 Task: Open Card Film Review in Board Voice of Customer Surveys to Workspace Fleet Management and add a team member Softage.4@softage.net, a label Green, a checklist Film Production, an attachment from your computer, a color Green and finally, add a card description 'Conduct user testing for new website design' and a comment 'Given the potential risks involved with this task, let us make sure we have a solid plan in place to mitigate them.'. Add a start date 'Jan 08, 1900' with a due date 'Jan 15, 1900'
Action: Mouse moved to (514, 152)
Screenshot: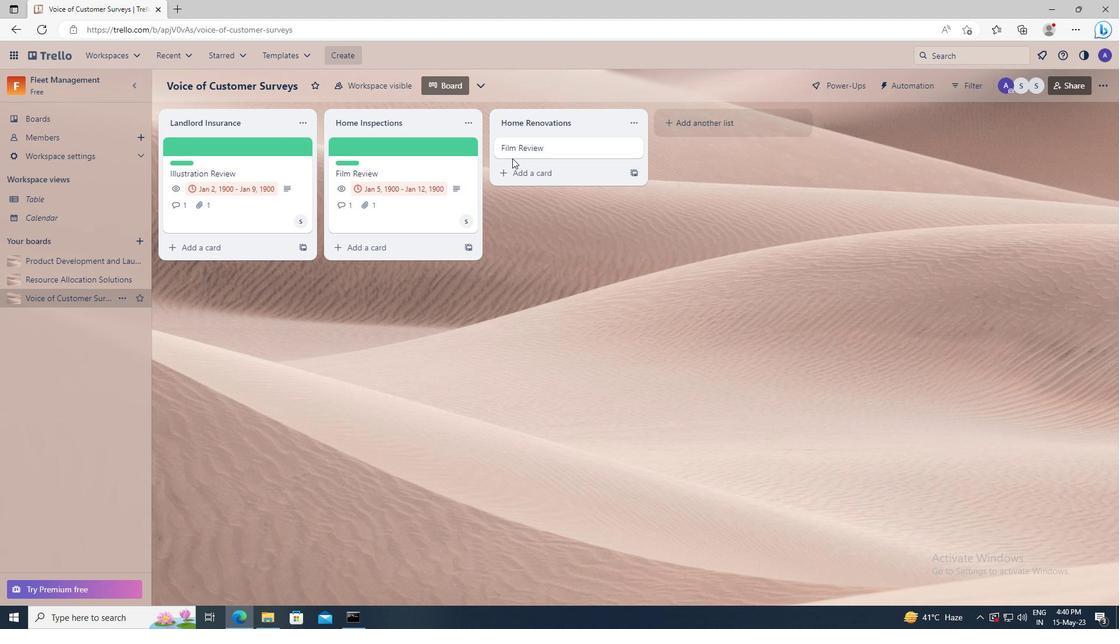 
Action: Mouse pressed left at (514, 152)
Screenshot: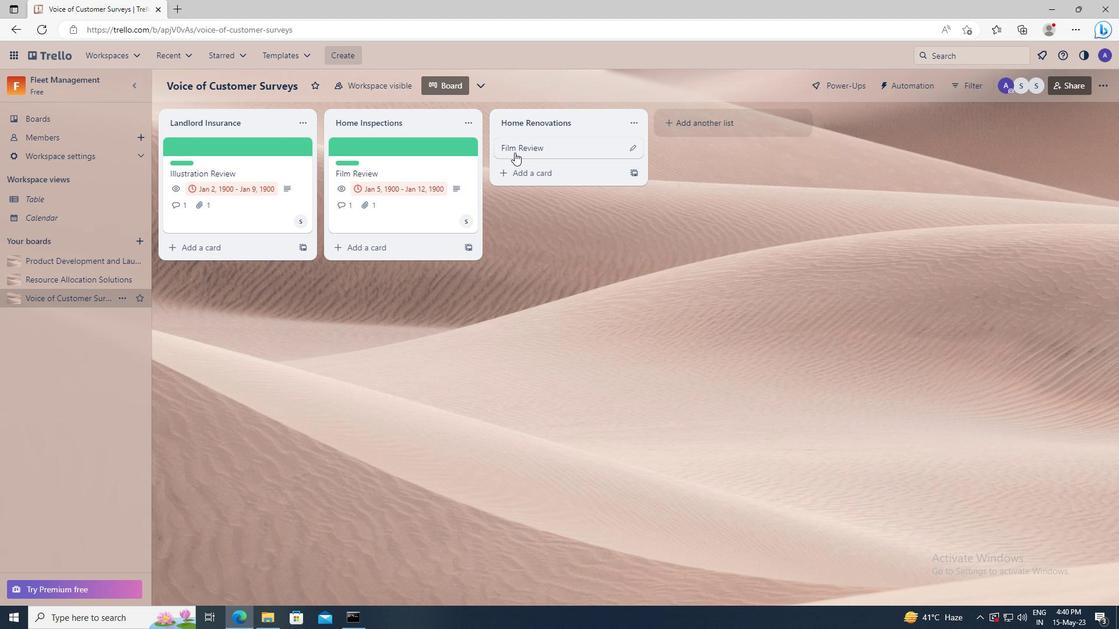 
Action: Mouse moved to (683, 184)
Screenshot: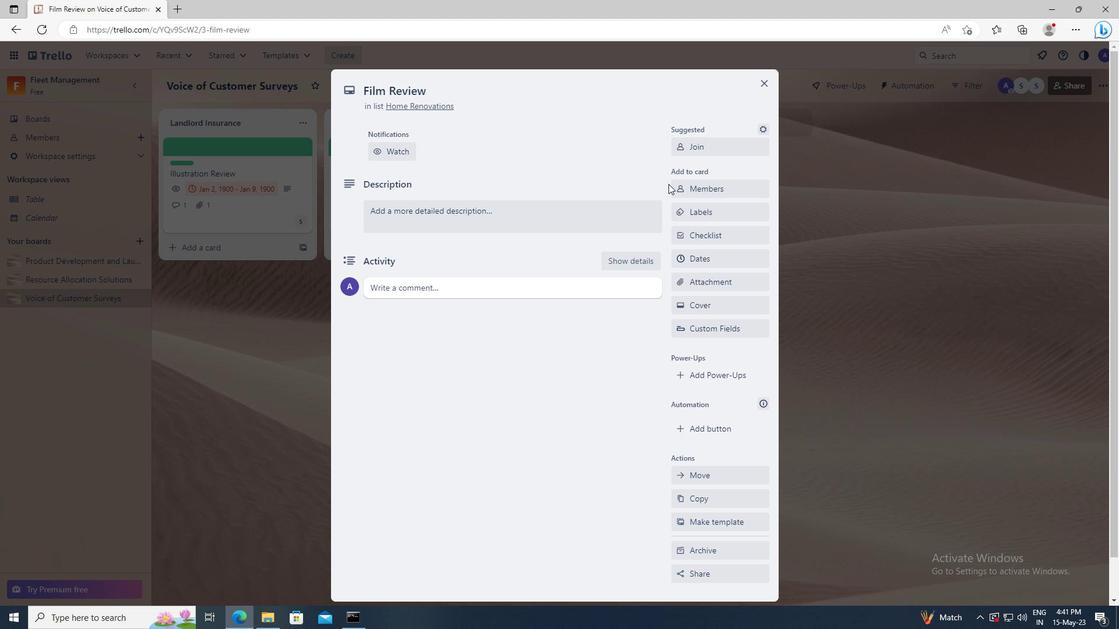 
Action: Mouse pressed left at (683, 184)
Screenshot: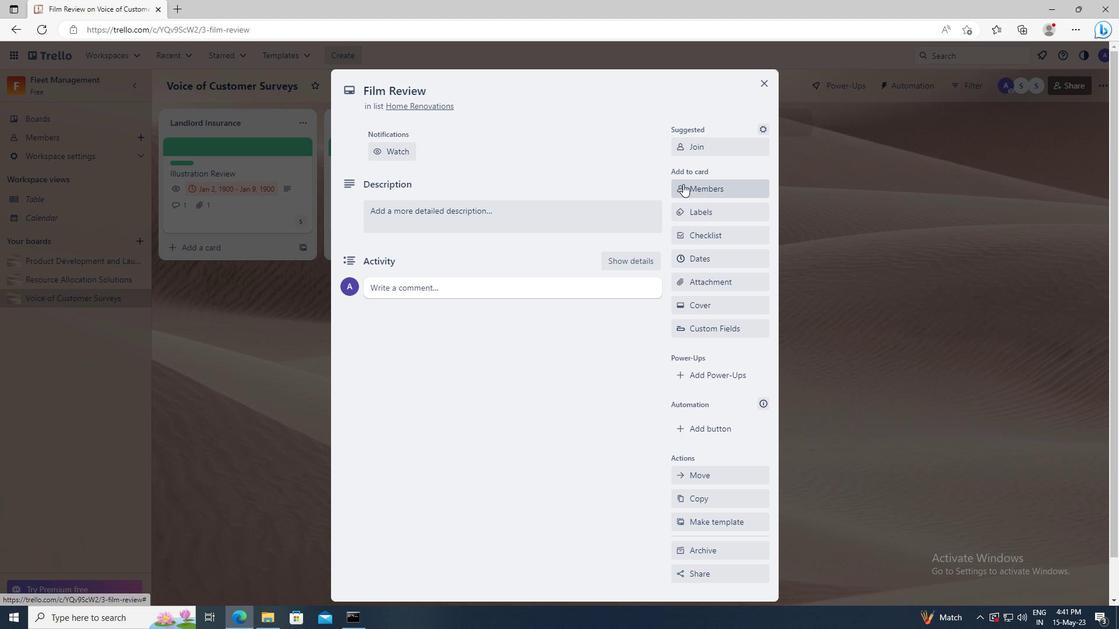 
Action: Mouse moved to (693, 242)
Screenshot: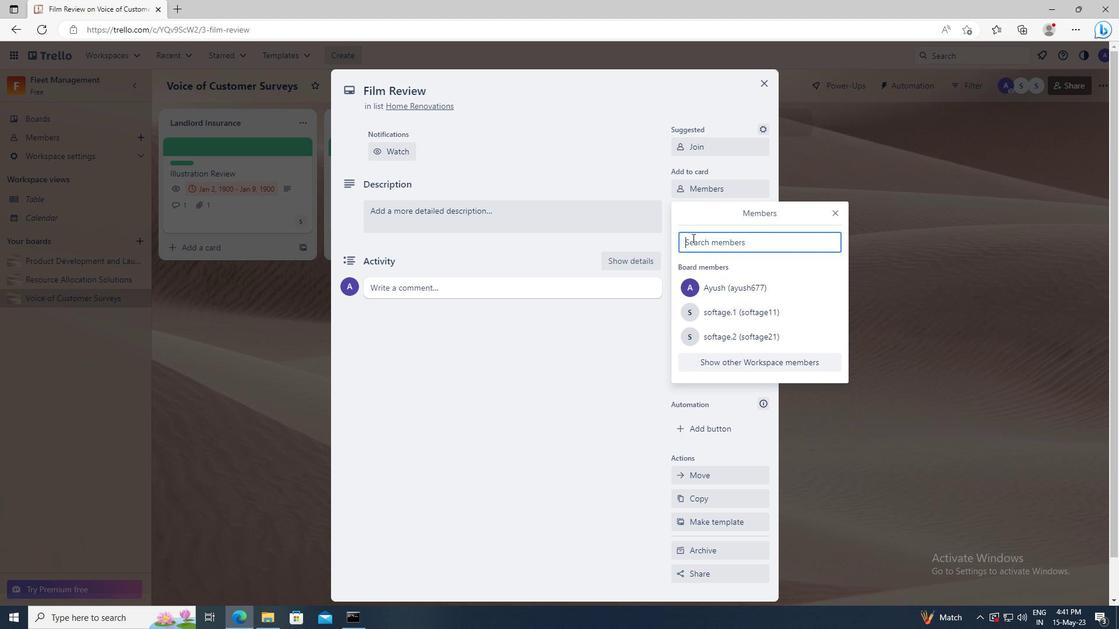 
Action: Mouse pressed left at (693, 242)
Screenshot: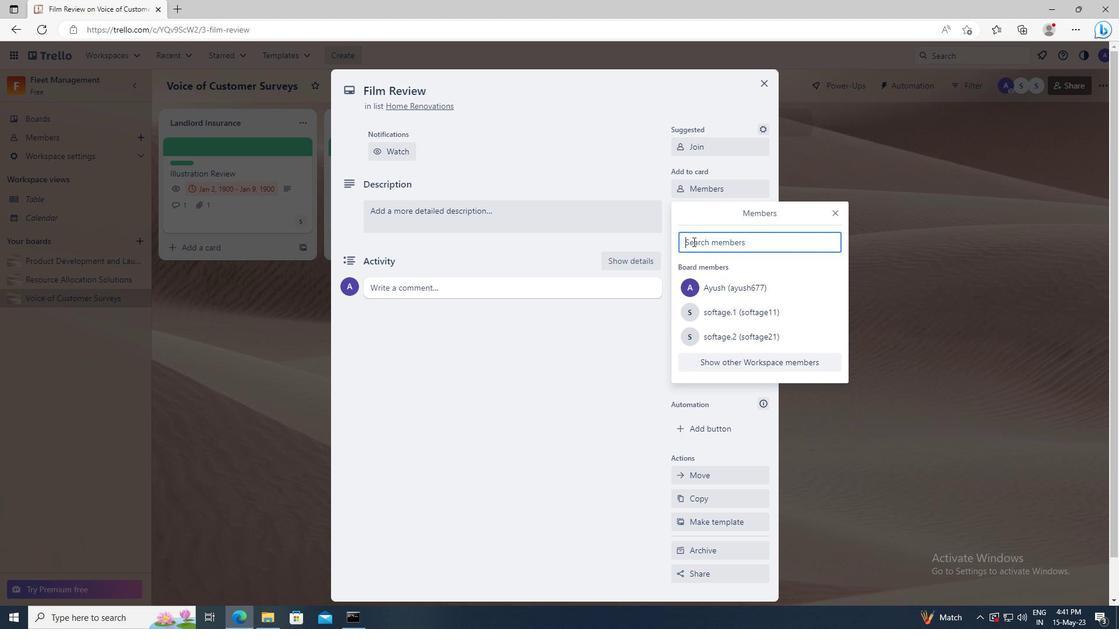 
Action: Key pressed <Key.shift>SOFTAGE.4
Screenshot: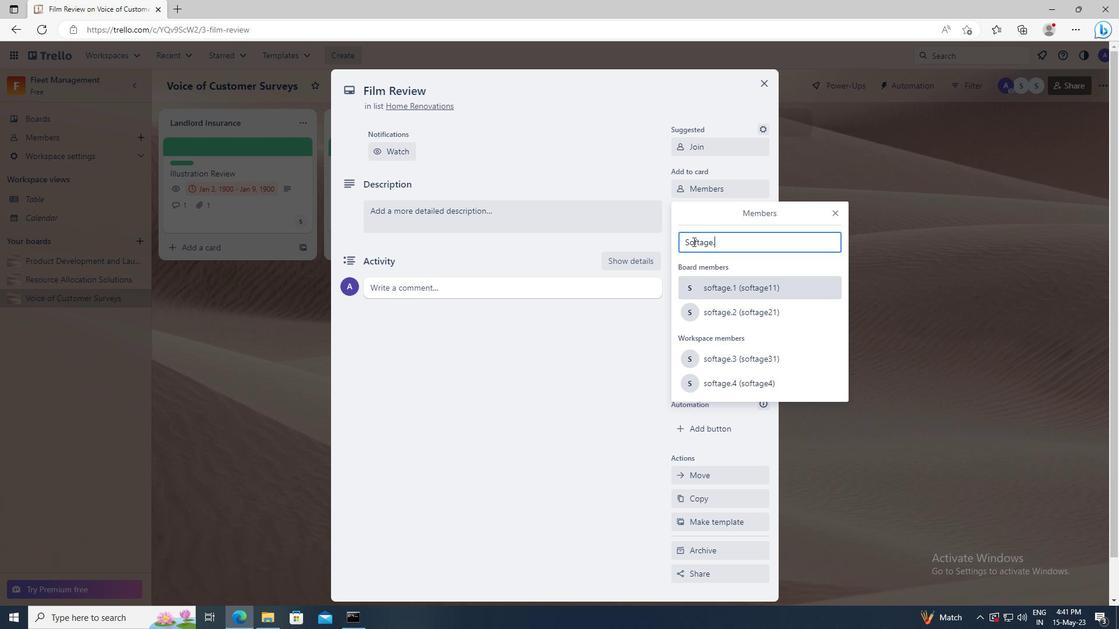 
Action: Mouse moved to (709, 350)
Screenshot: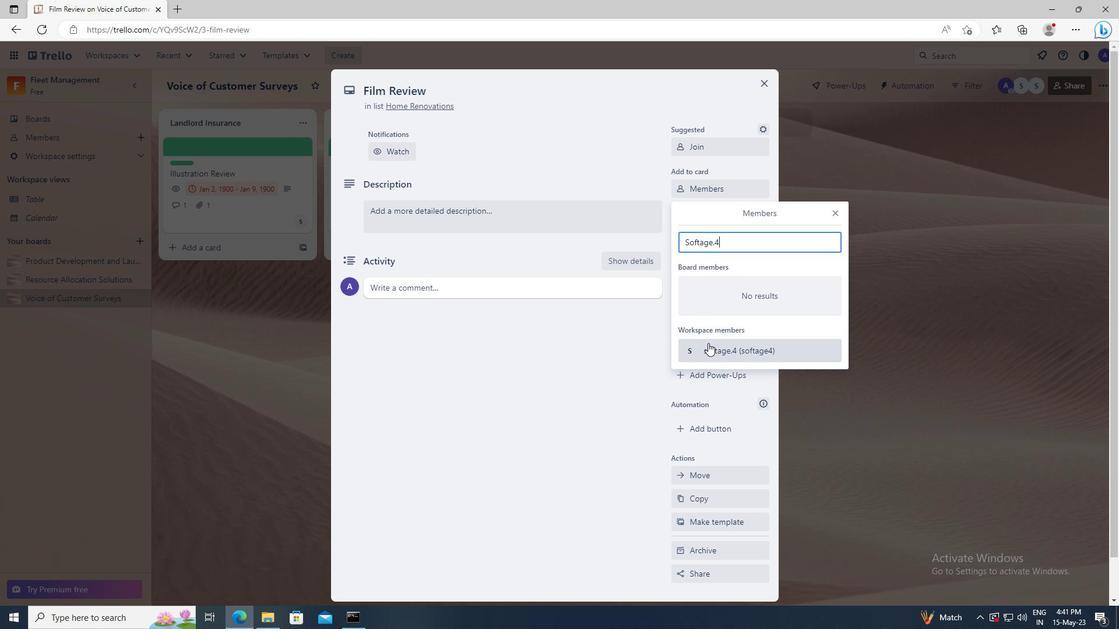 
Action: Mouse pressed left at (709, 350)
Screenshot: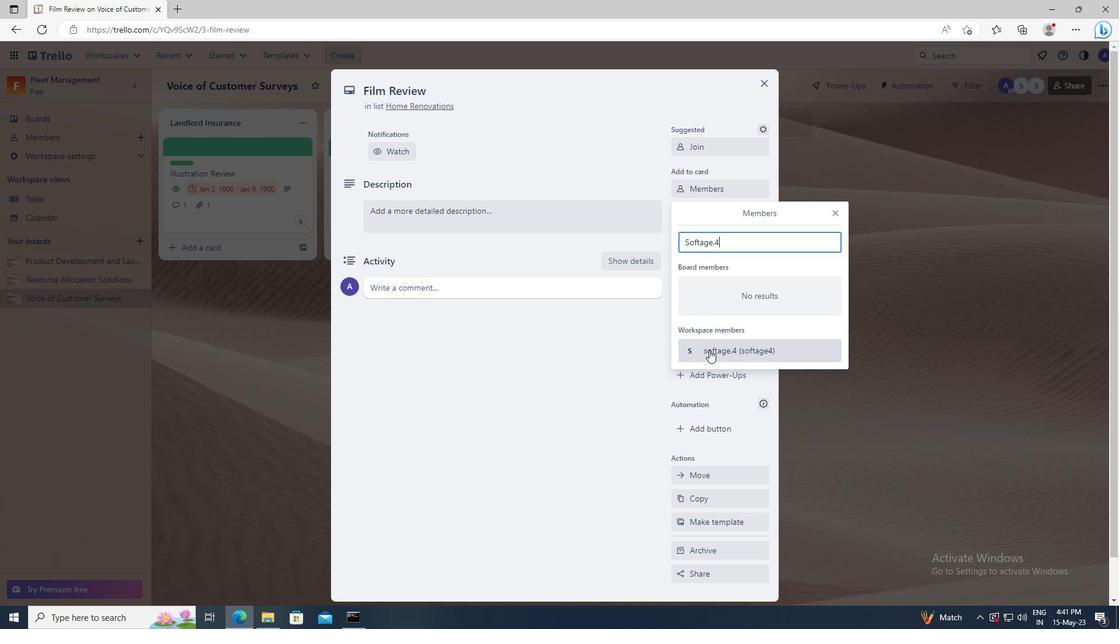 
Action: Mouse moved to (835, 212)
Screenshot: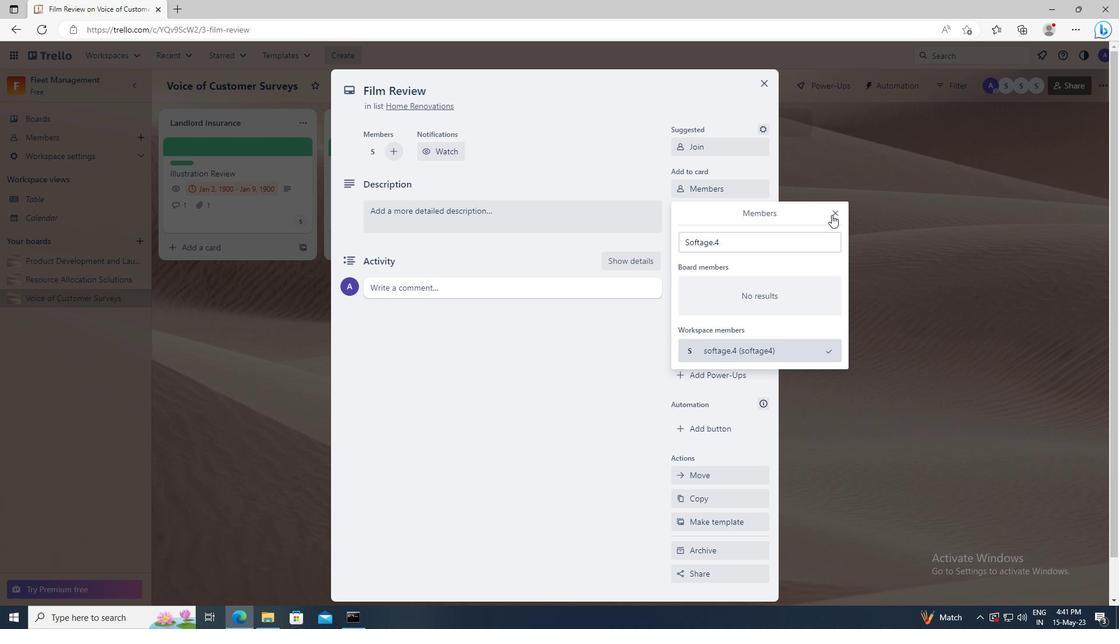 
Action: Mouse pressed left at (835, 212)
Screenshot: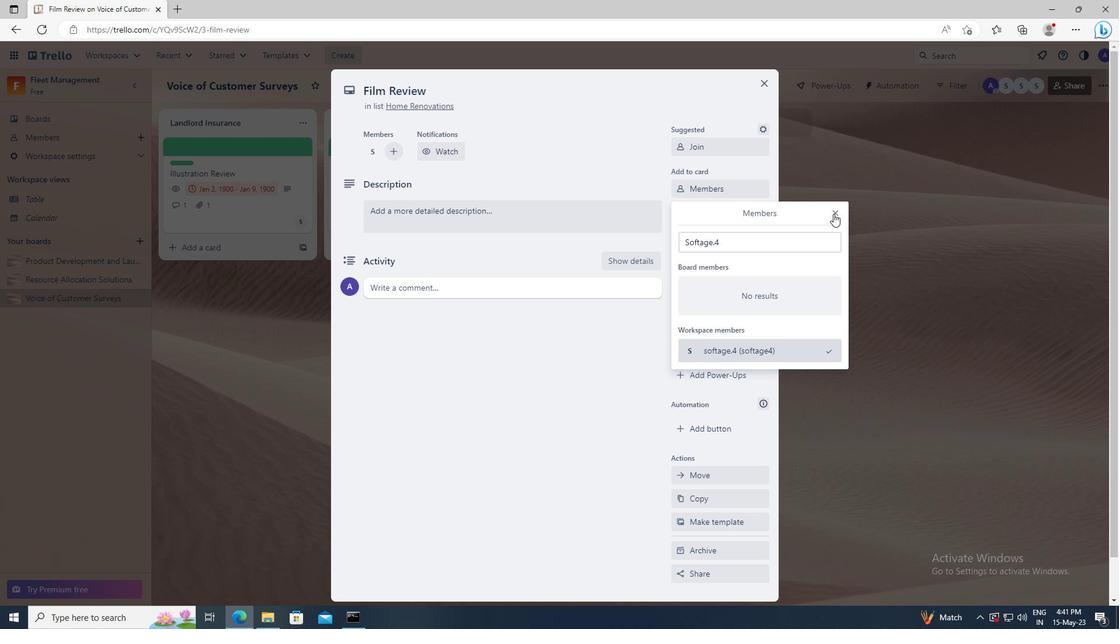 
Action: Mouse moved to (731, 215)
Screenshot: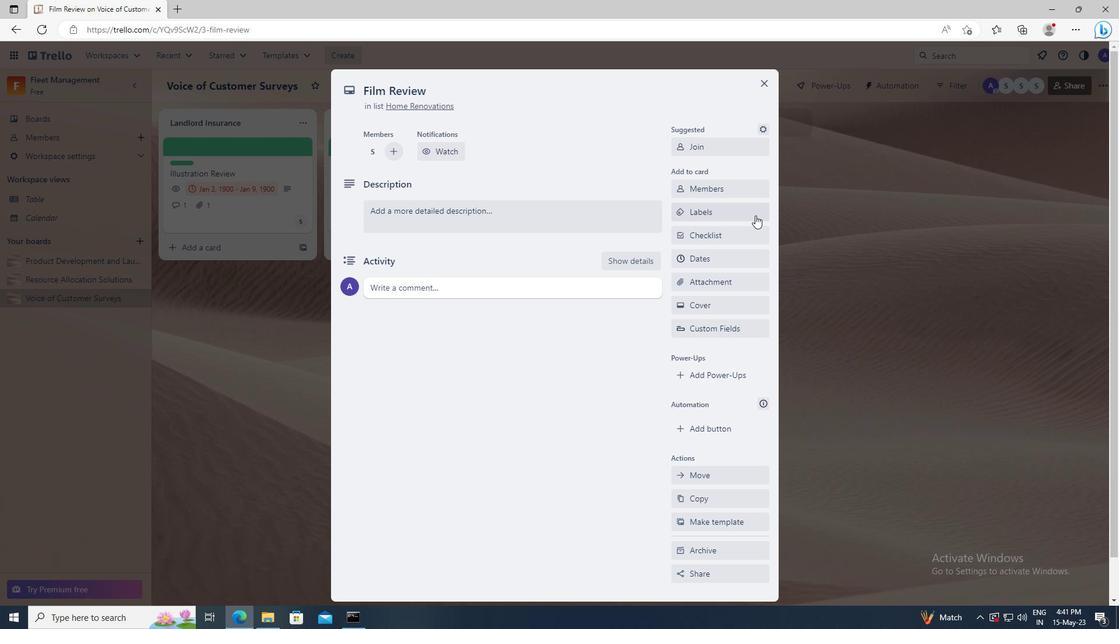 
Action: Mouse pressed left at (731, 215)
Screenshot: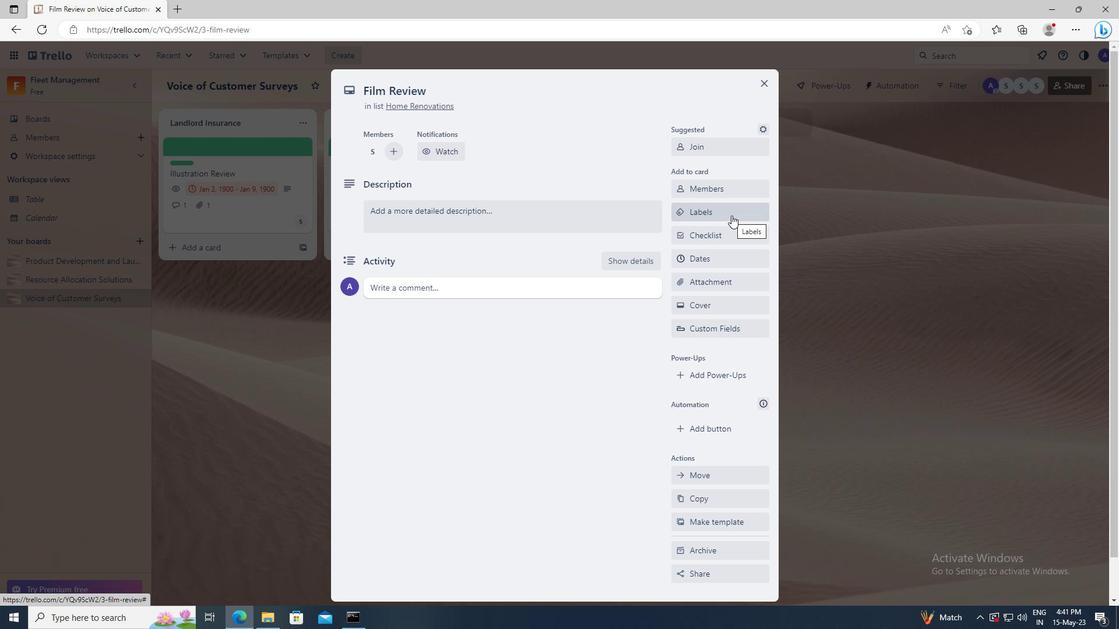 
Action: Mouse moved to (752, 438)
Screenshot: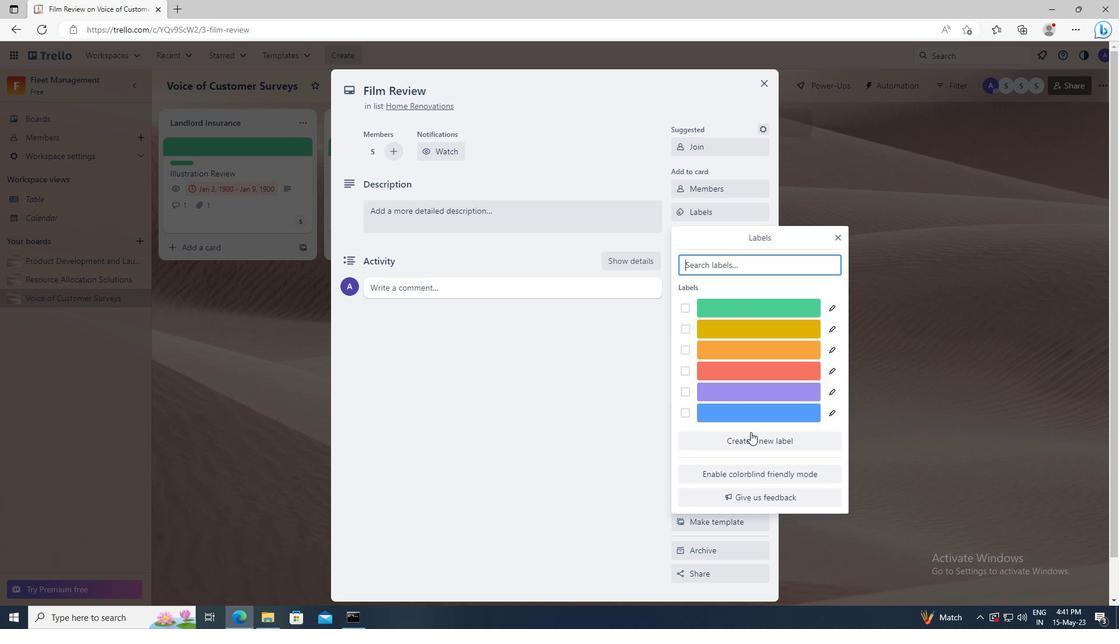 
Action: Mouse pressed left at (752, 438)
Screenshot: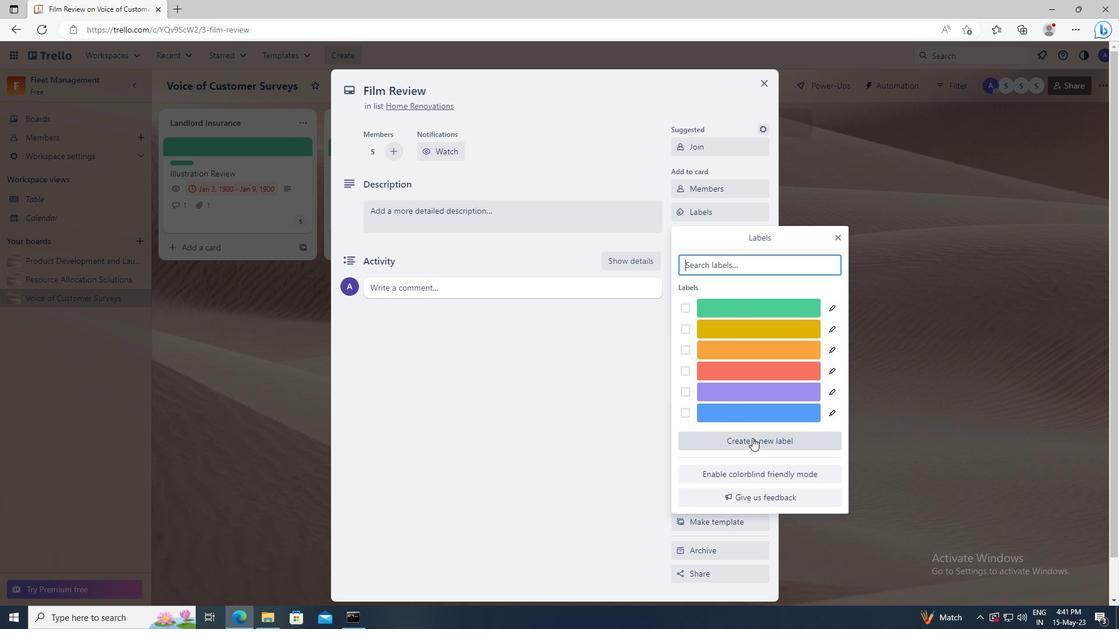 
Action: Mouse moved to (692, 410)
Screenshot: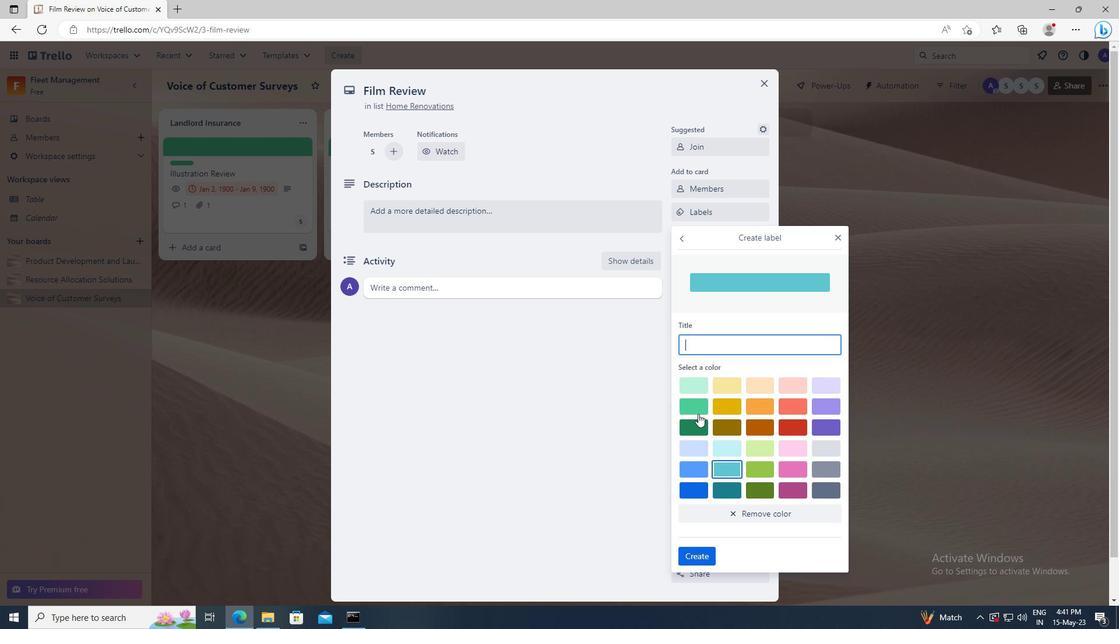 
Action: Mouse pressed left at (692, 410)
Screenshot: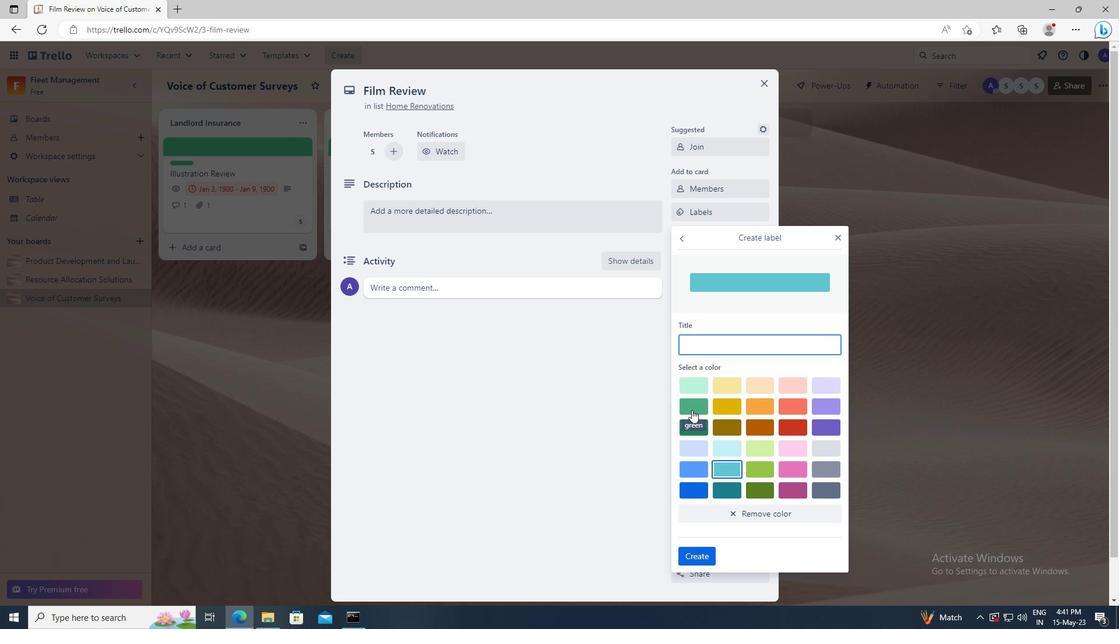 
Action: Mouse moved to (705, 555)
Screenshot: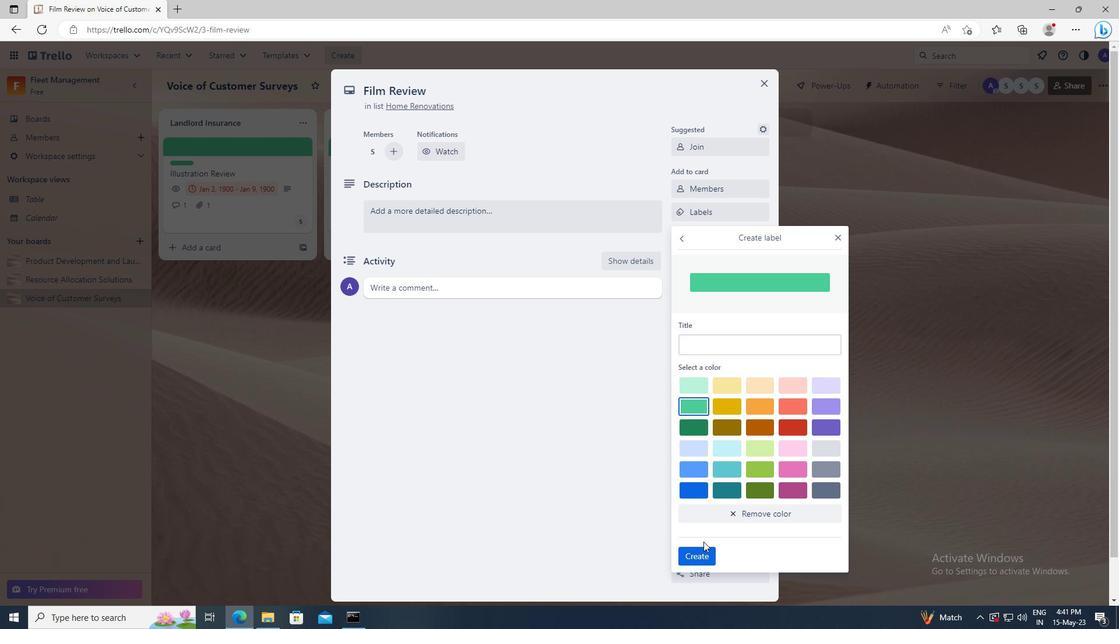 
Action: Mouse pressed left at (705, 555)
Screenshot: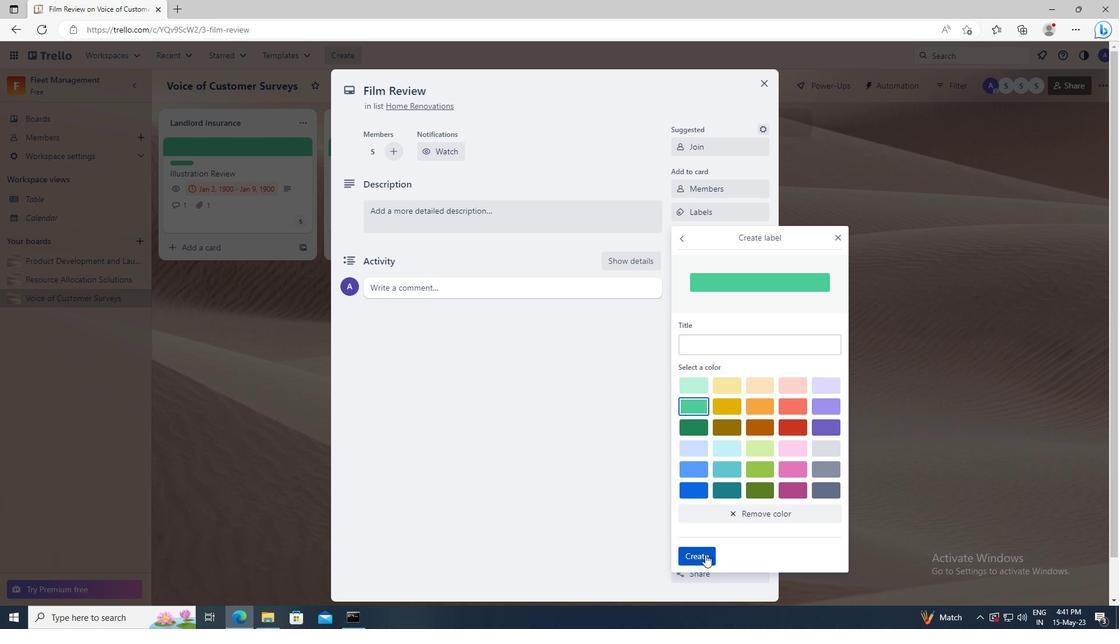 
Action: Mouse moved to (838, 233)
Screenshot: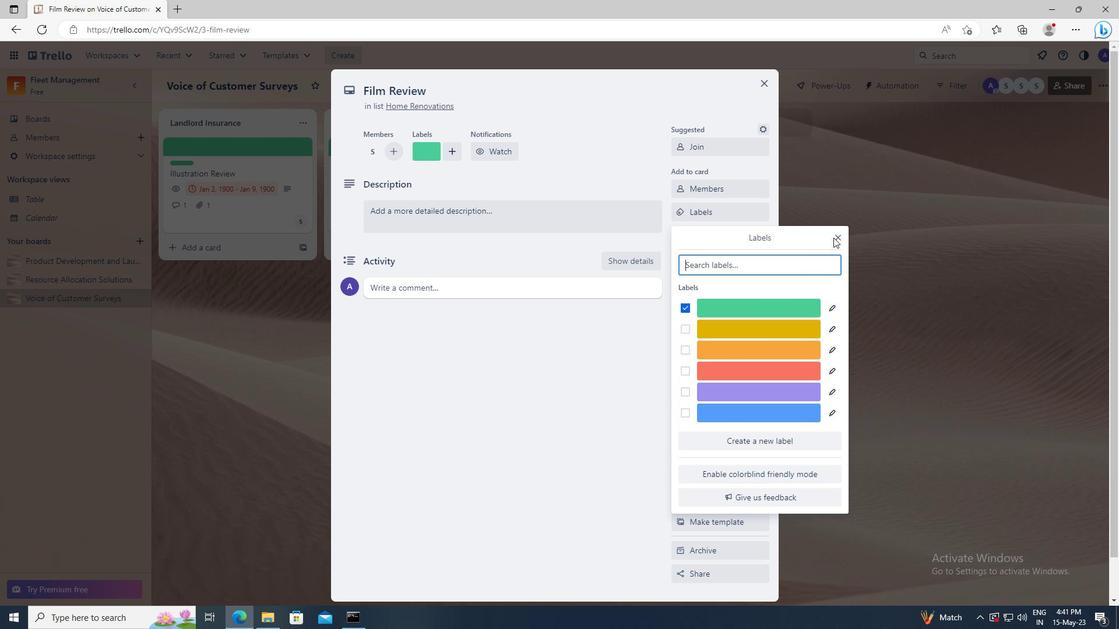 
Action: Mouse pressed left at (838, 233)
Screenshot: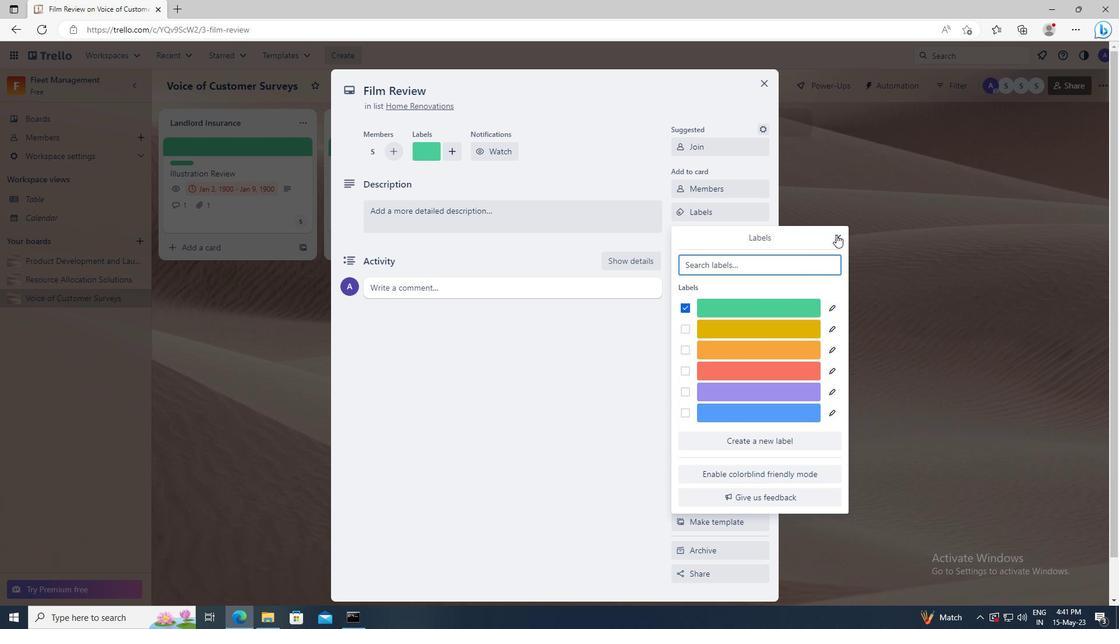 
Action: Mouse moved to (742, 229)
Screenshot: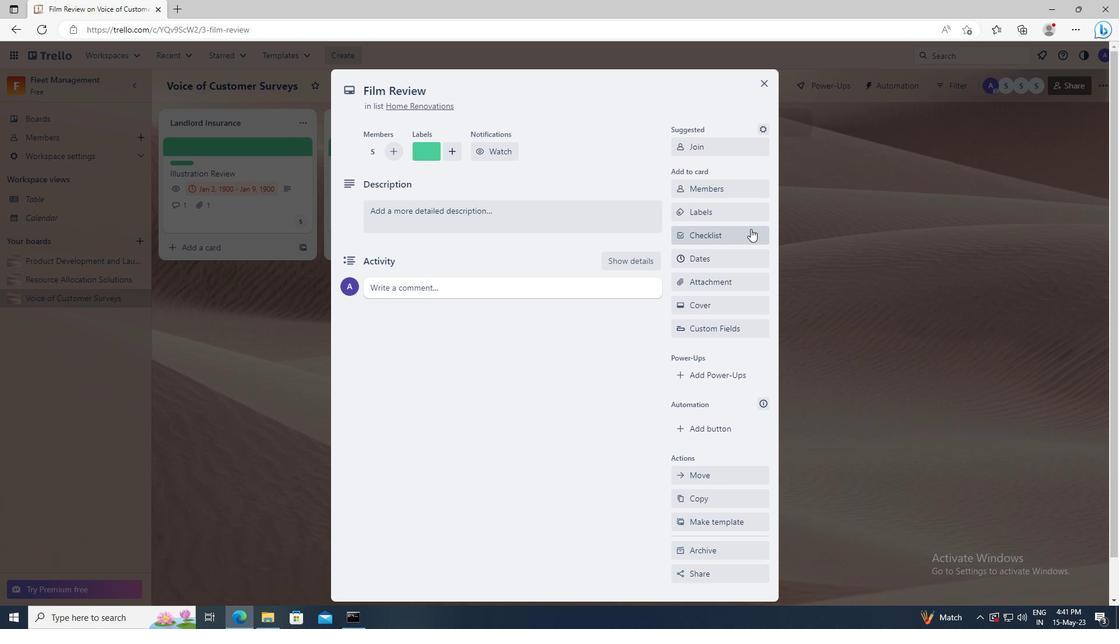 
Action: Mouse pressed left at (742, 229)
Screenshot: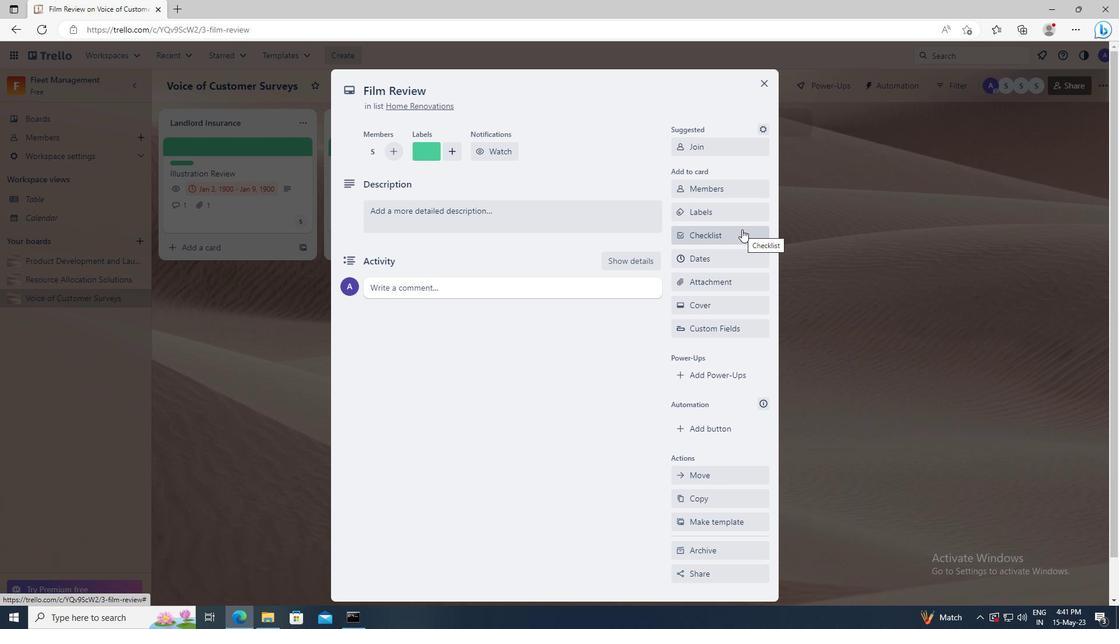 
Action: Mouse moved to (741, 230)
Screenshot: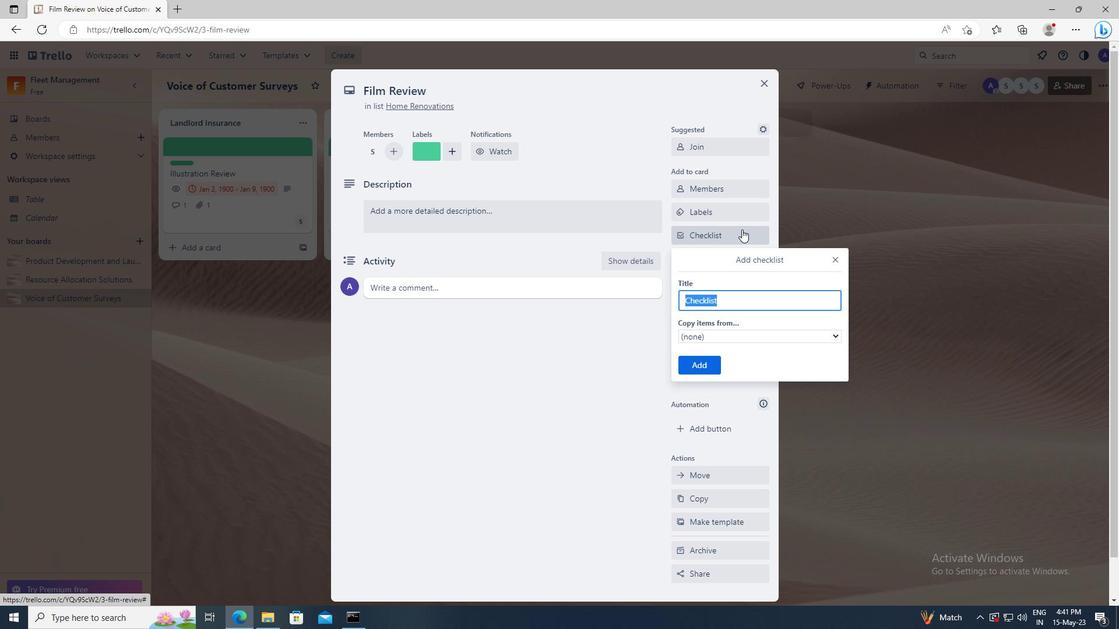 
Action: Key pressed <Key.shift><Key.shift><Key.shift>FILM<Key.space><Key.shift>PRODUCTION
Screenshot: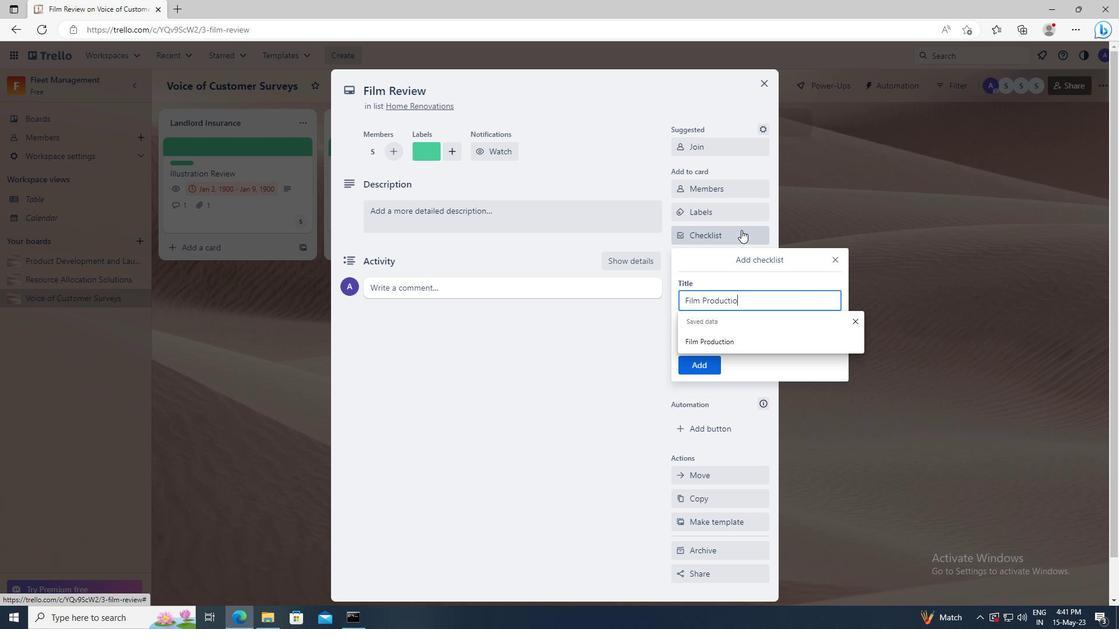 
Action: Mouse moved to (710, 360)
Screenshot: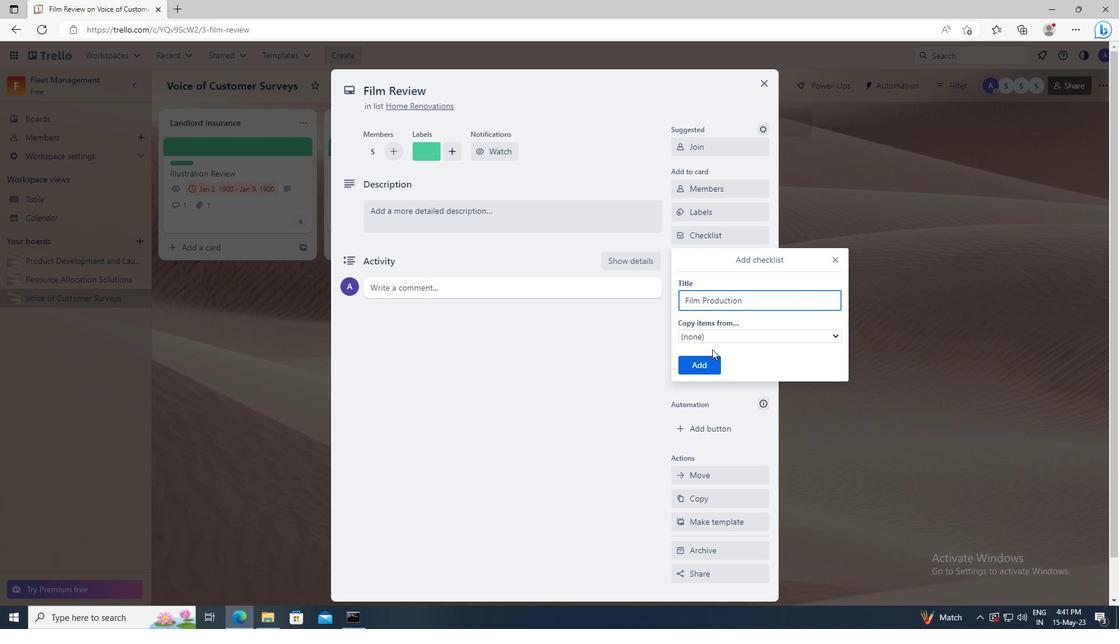 
Action: Mouse pressed left at (710, 360)
Screenshot: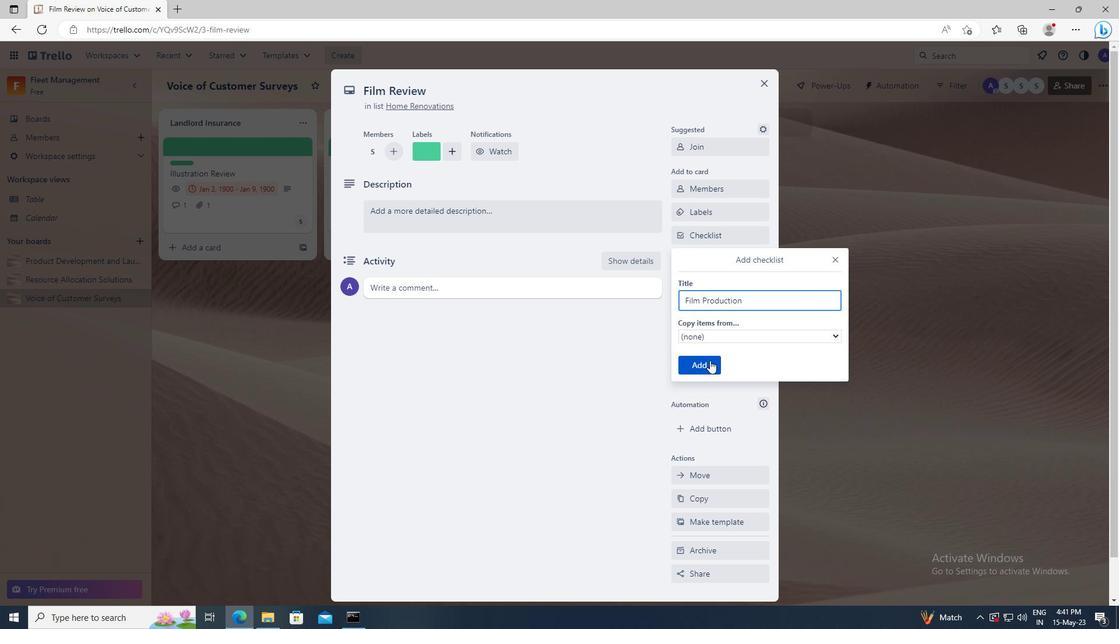 
Action: Mouse moved to (704, 286)
Screenshot: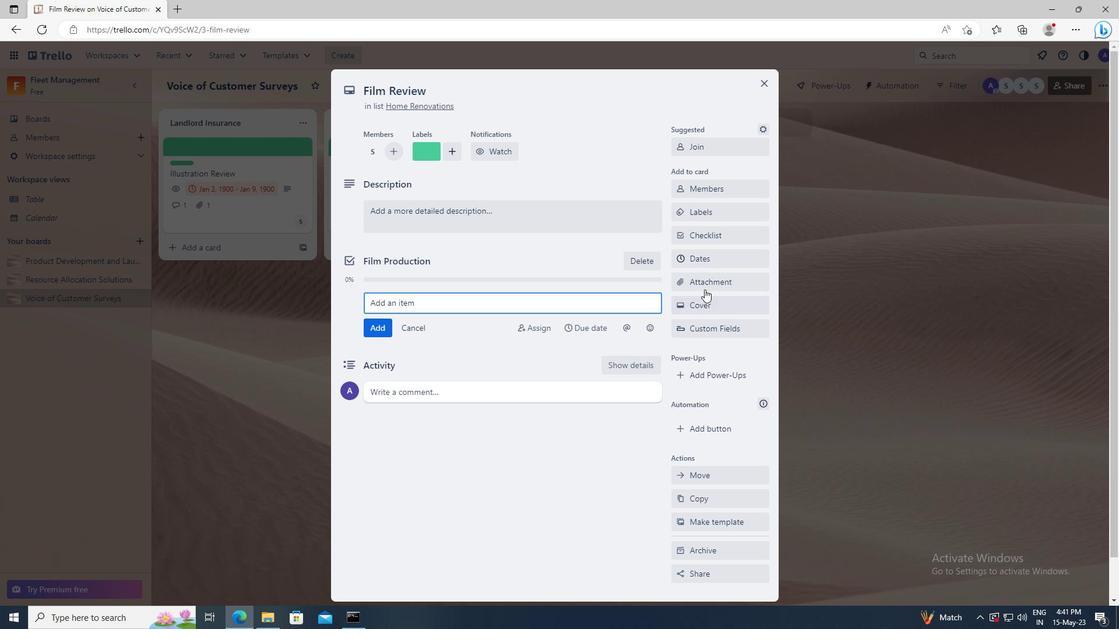 
Action: Mouse pressed left at (704, 286)
Screenshot: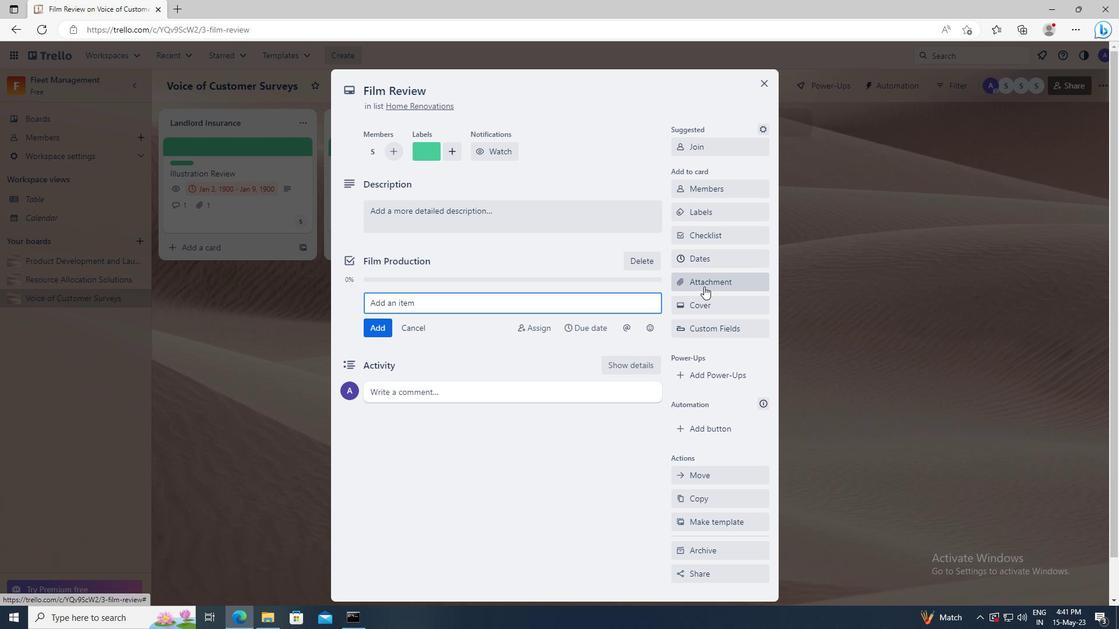 
Action: Mouse moved to (707, 336)
Screenshot: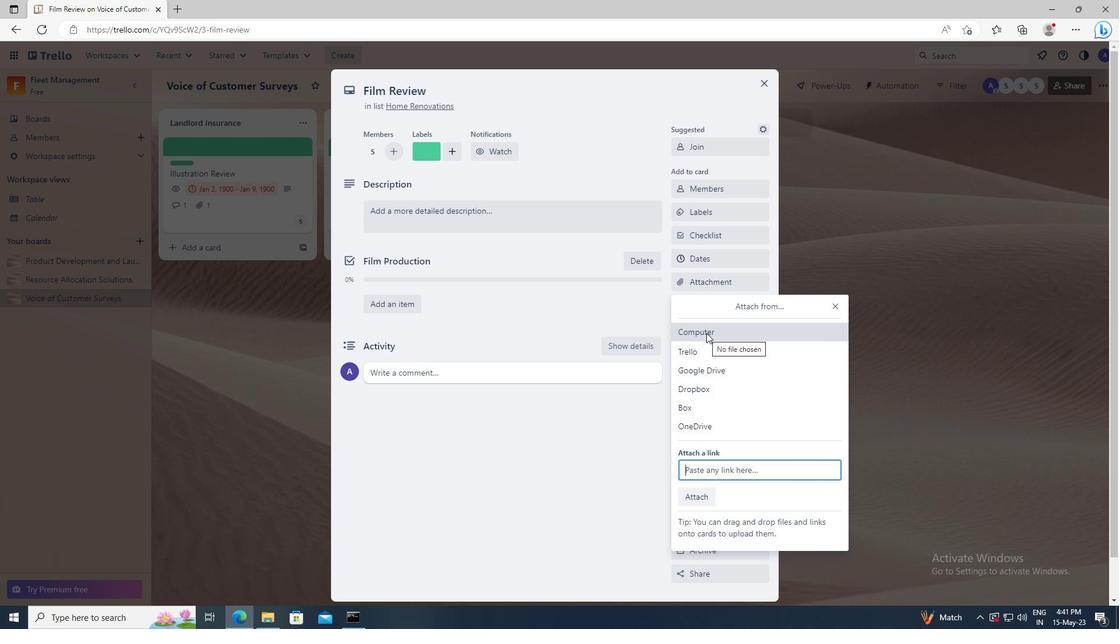 
Action: Mouse pressed left at (707, 336)
Screenshot: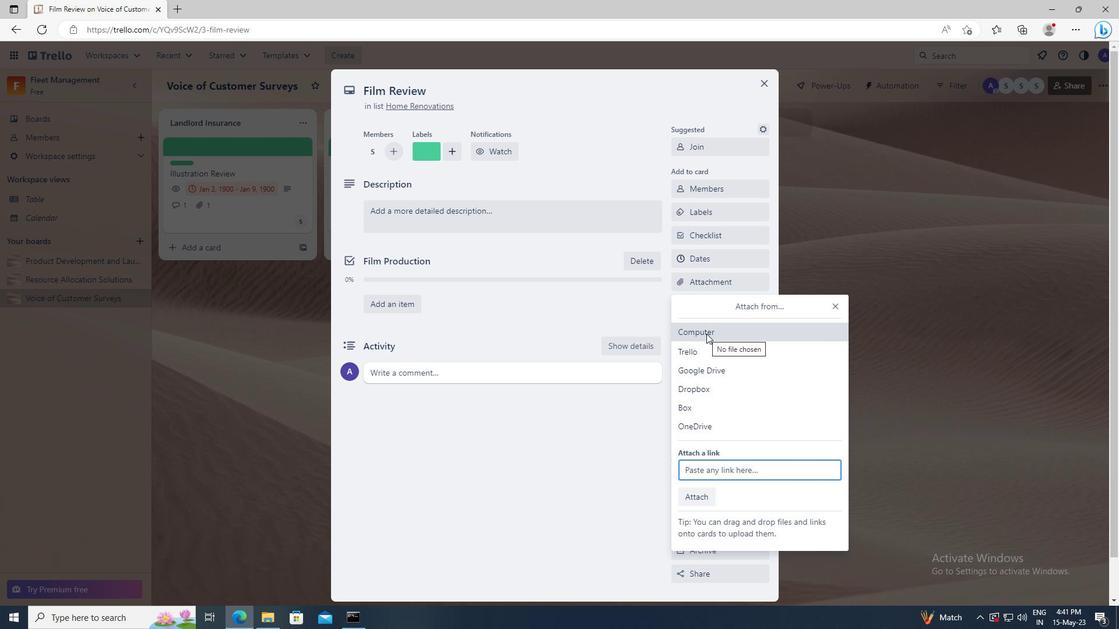 
Action: Mouse moved to (306, 101)
Screenshot: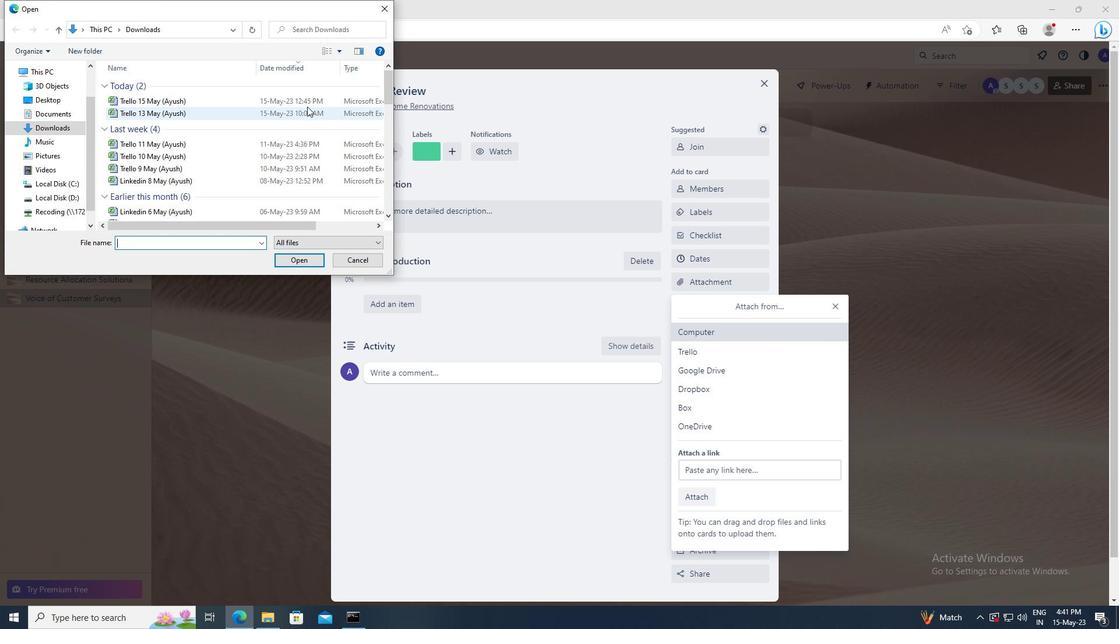 
Action: Mouse pressed left at (306, 101)
Screenshot: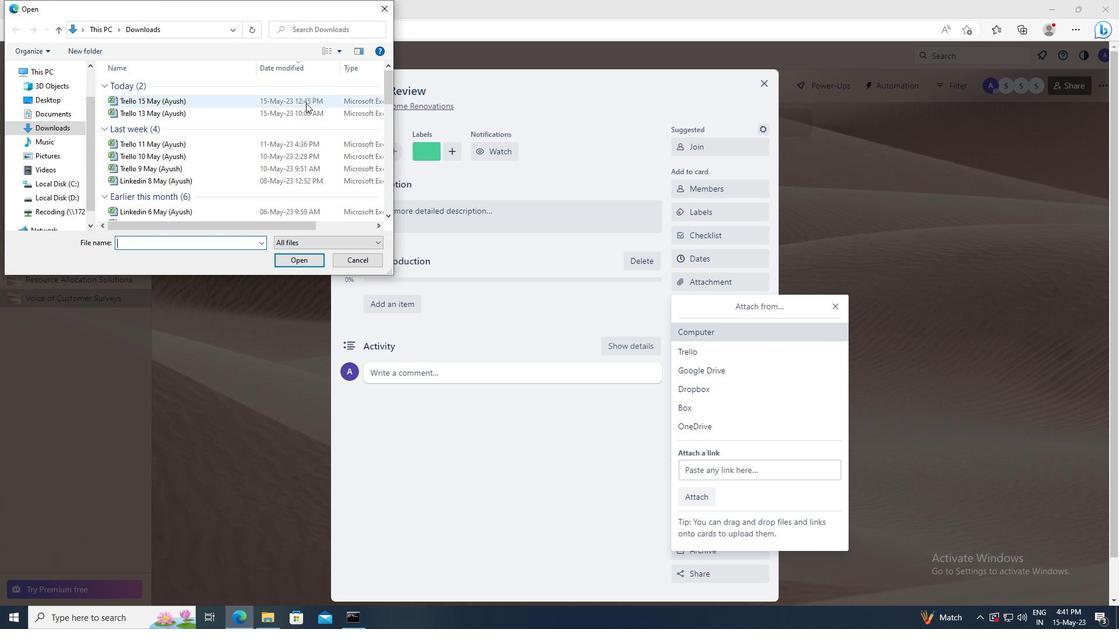 
Action: Mouse moved to (309, 261)
Screenshot: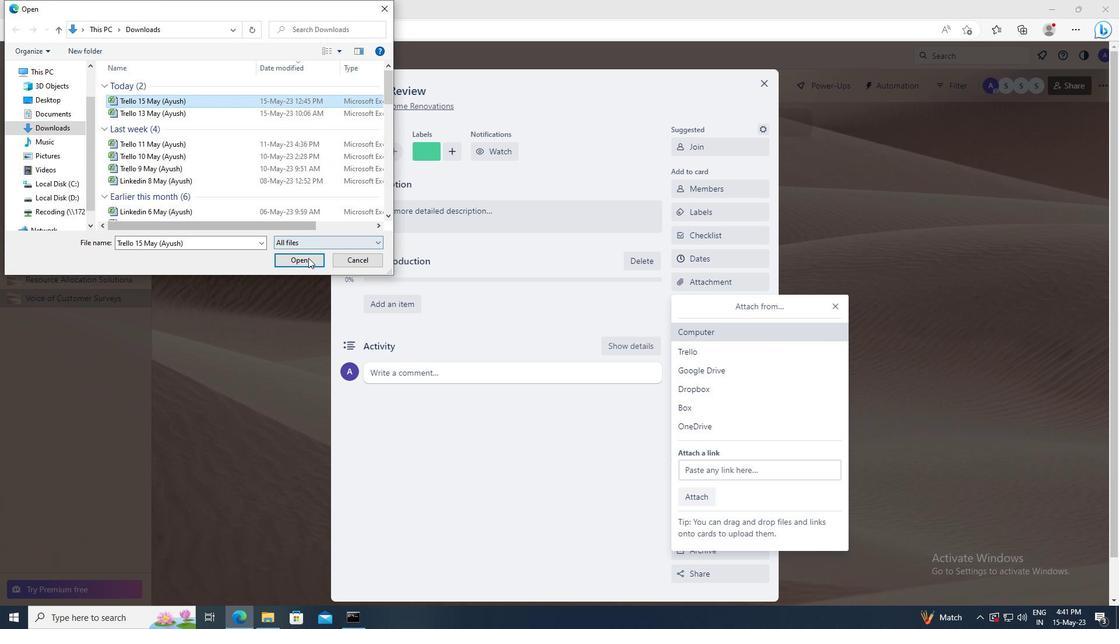 
Action: Mouse pressed left at (309, 261)
Screenshot: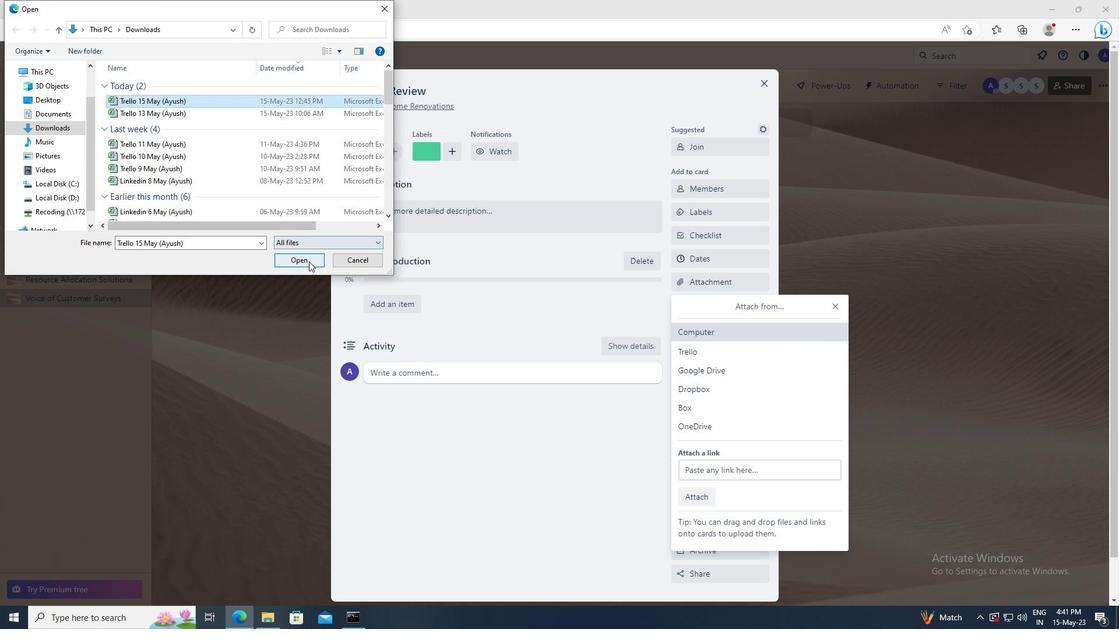 
Action: Mouse moved to (692, 306)
Screenshot: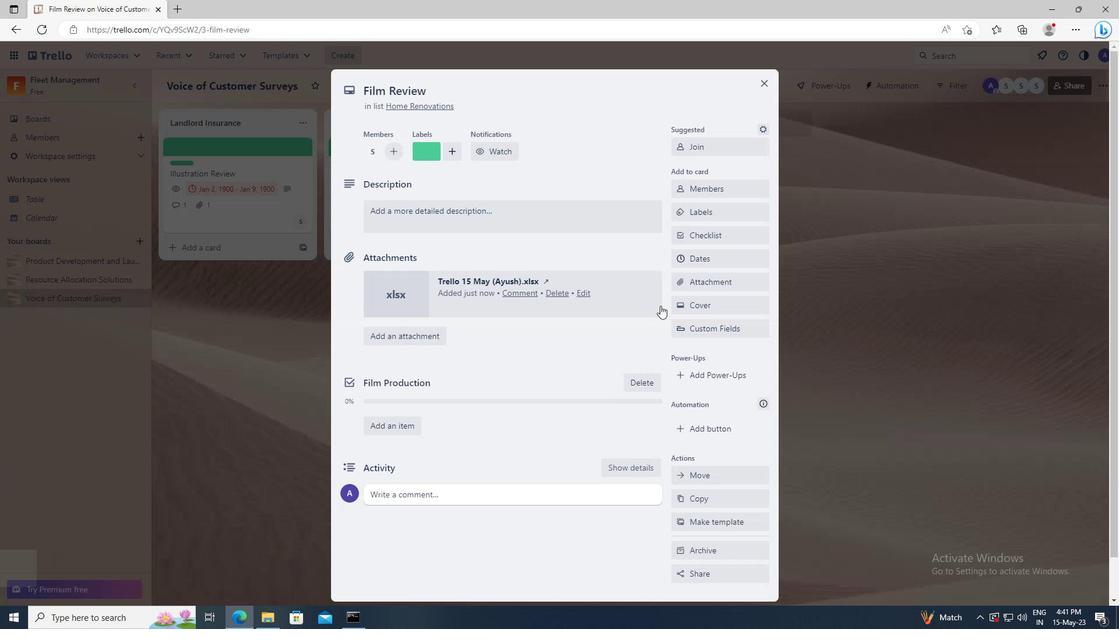 
Action: Mouse pressed left at (692, 306)
Screenshot: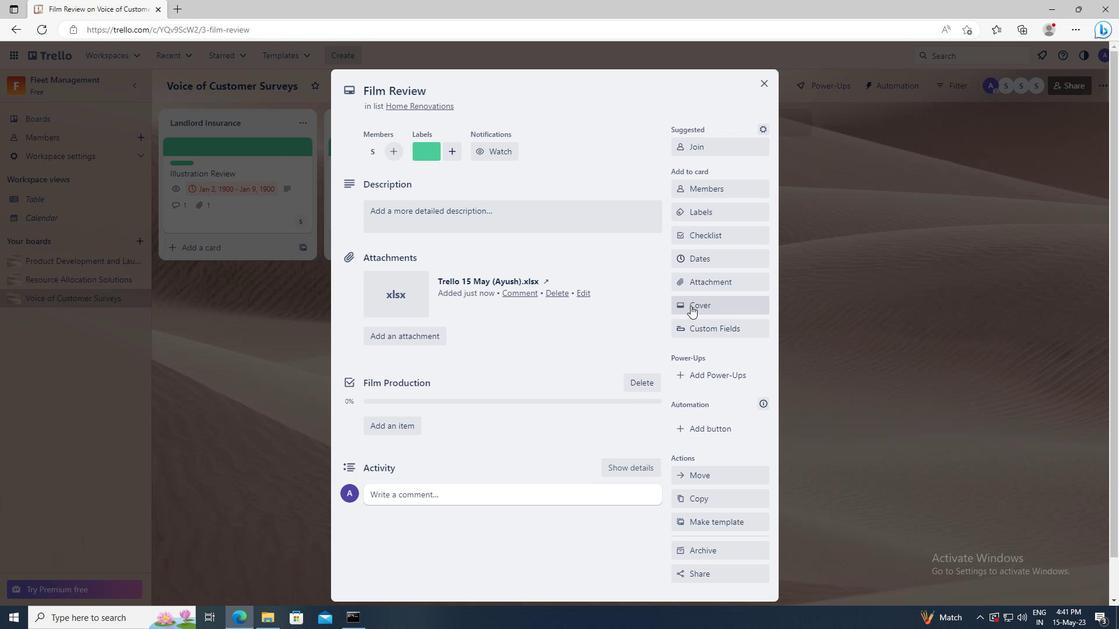 
Action: Mouse moved to (686, 370)
Screenshot: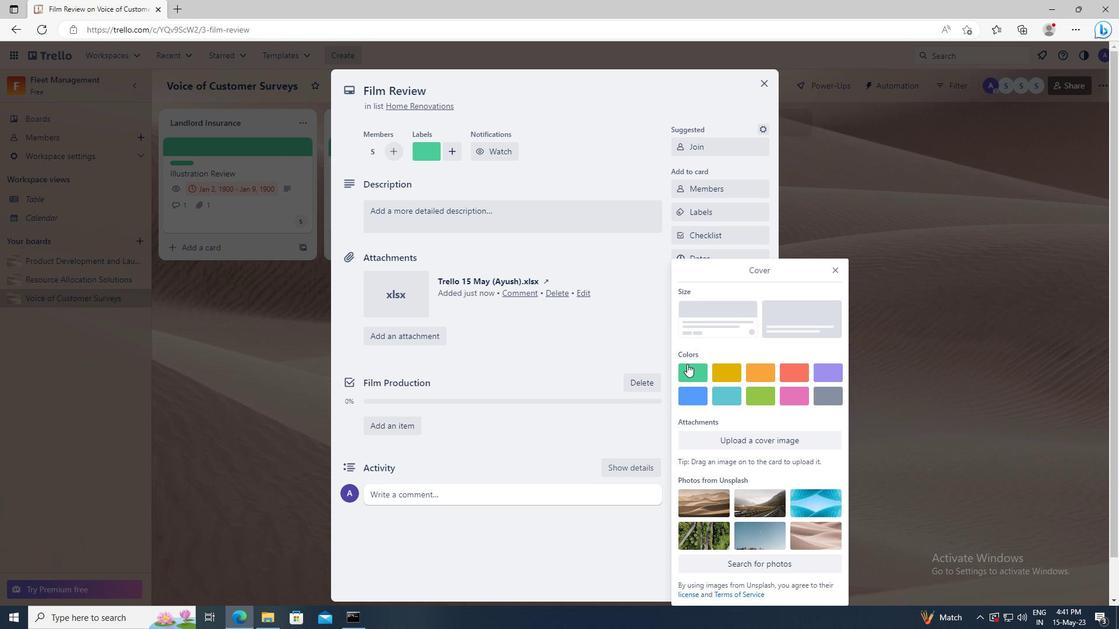 
Action: Mouse pressed left at (686, 370)
Screenshot: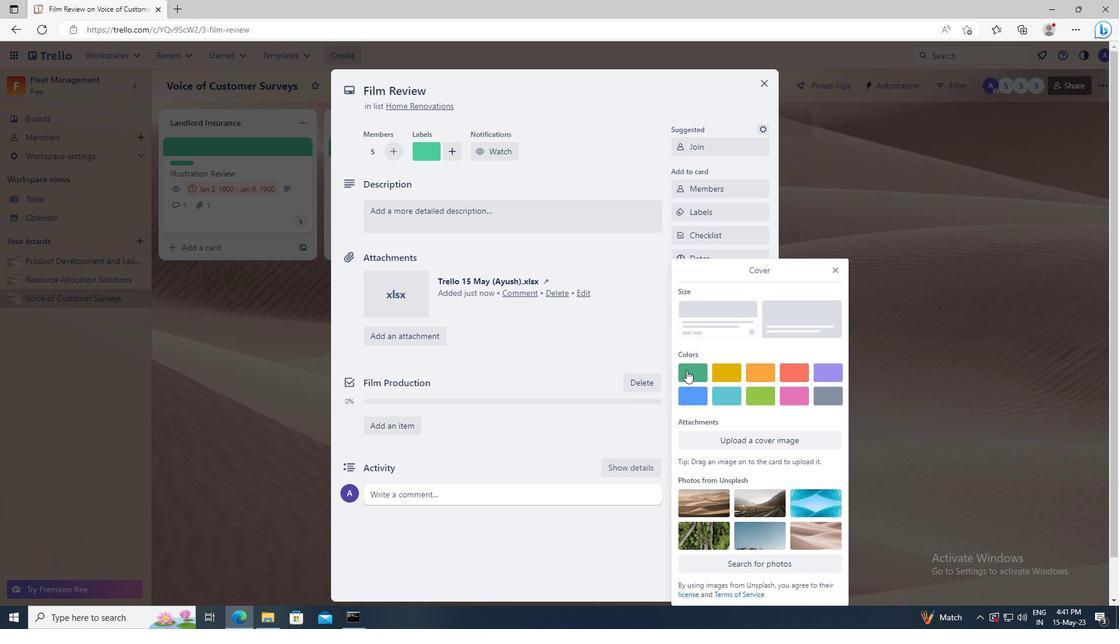 
Action: Mouse moved to (835, 247)
Screenshot: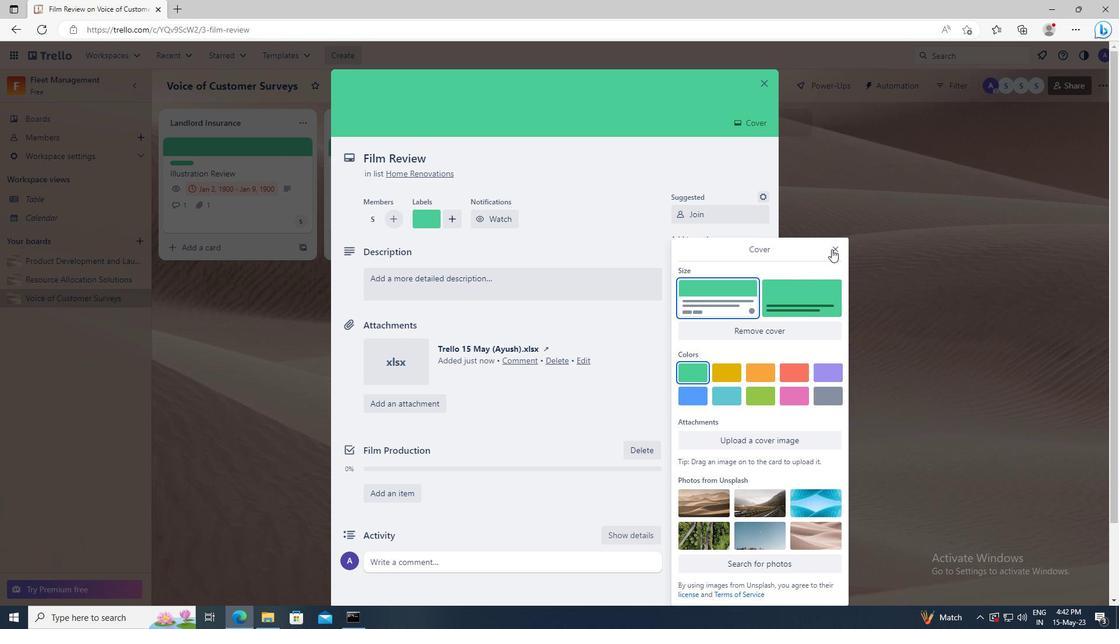 
Action: Mouse pressed left at (835, 247)
Screenshot: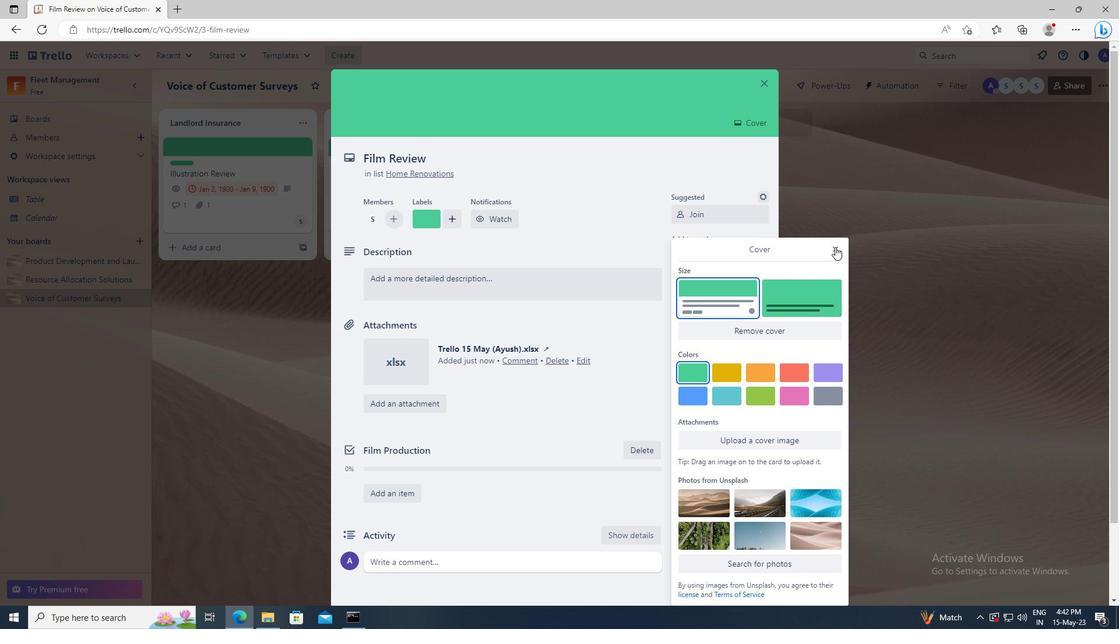 
Action: Mouse moved to (562, 291)
Screenshot: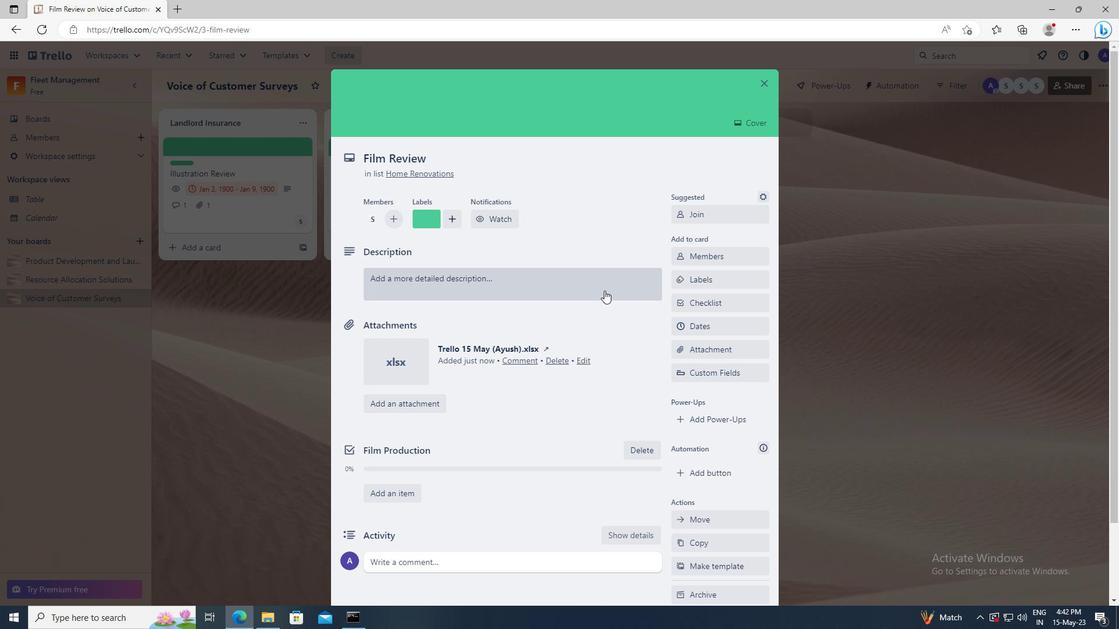 
Action: Mouse pressed left at (562, 291)
Screenshot: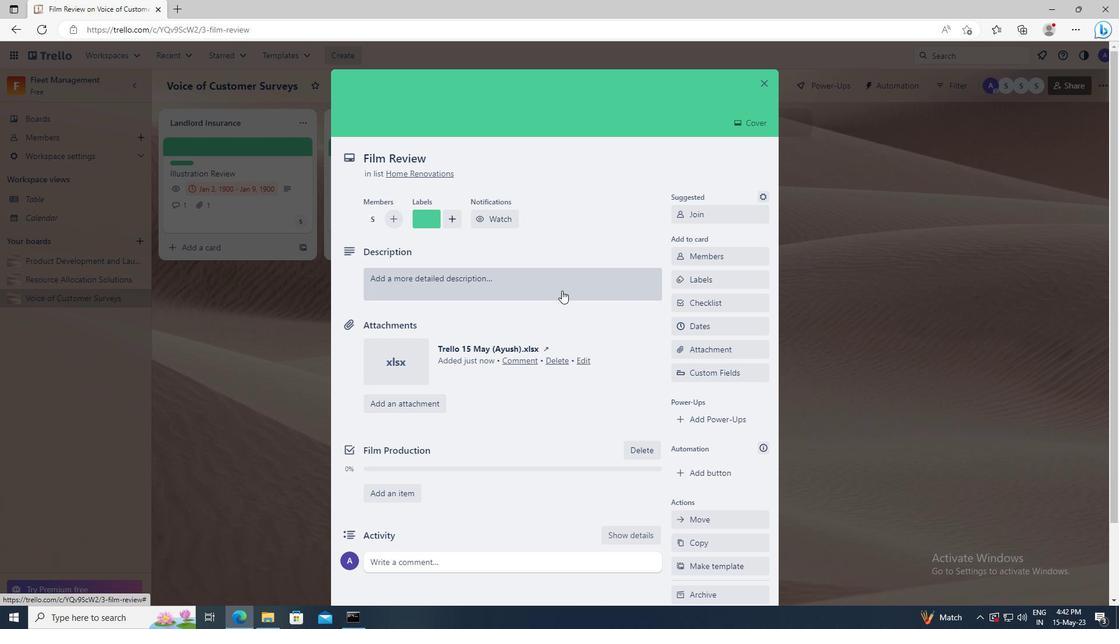 
Action: Key pressed <Key.shift>CONDUCT<Key.space>USER<Key.space>TESTING<Key.space>FOR<Key.space>NEW<Key.space>WEBSITE<Key.space>DESIGN
Screenshot: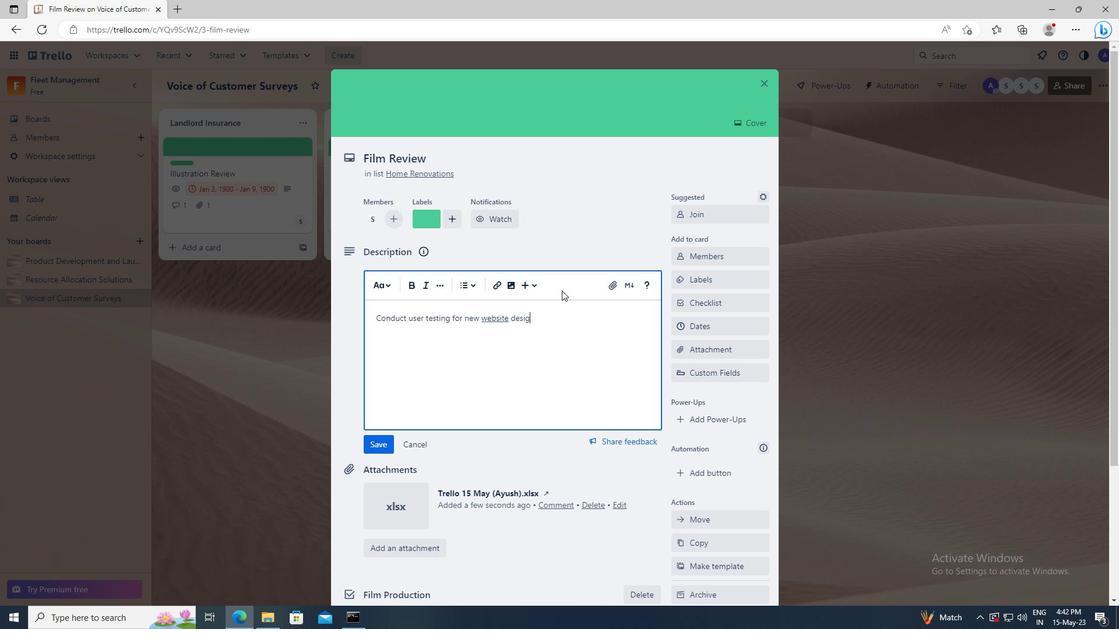
Action: Mouse scrolled (562, 290) with delta (0, 0)
Screenshot: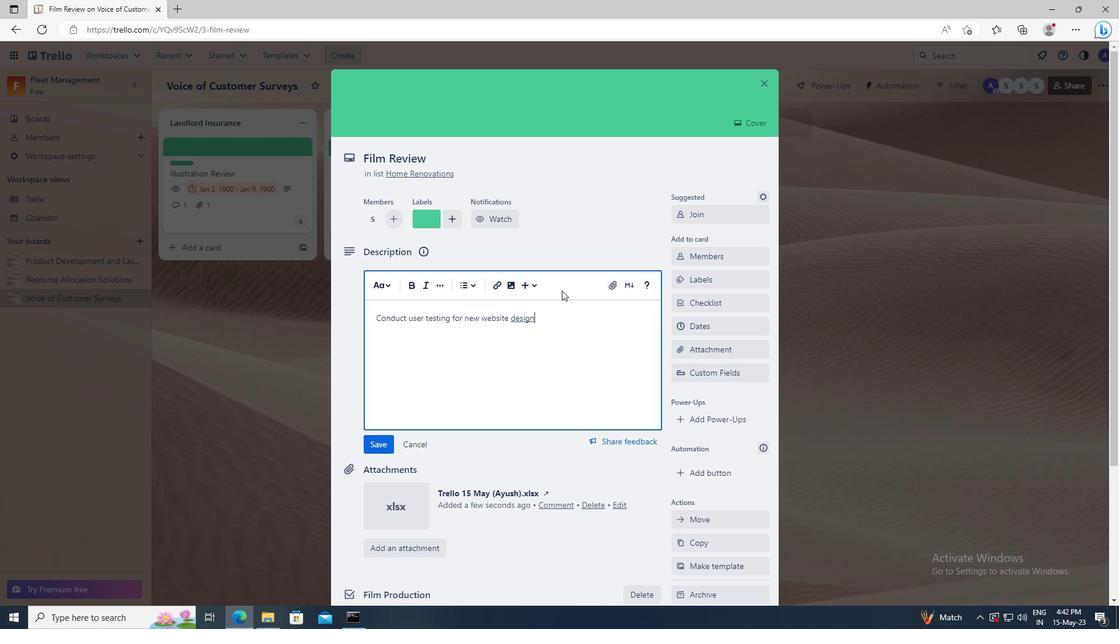 
Action: Mouse scrolled (562, 290) with delta (0, 0)
Screenshot: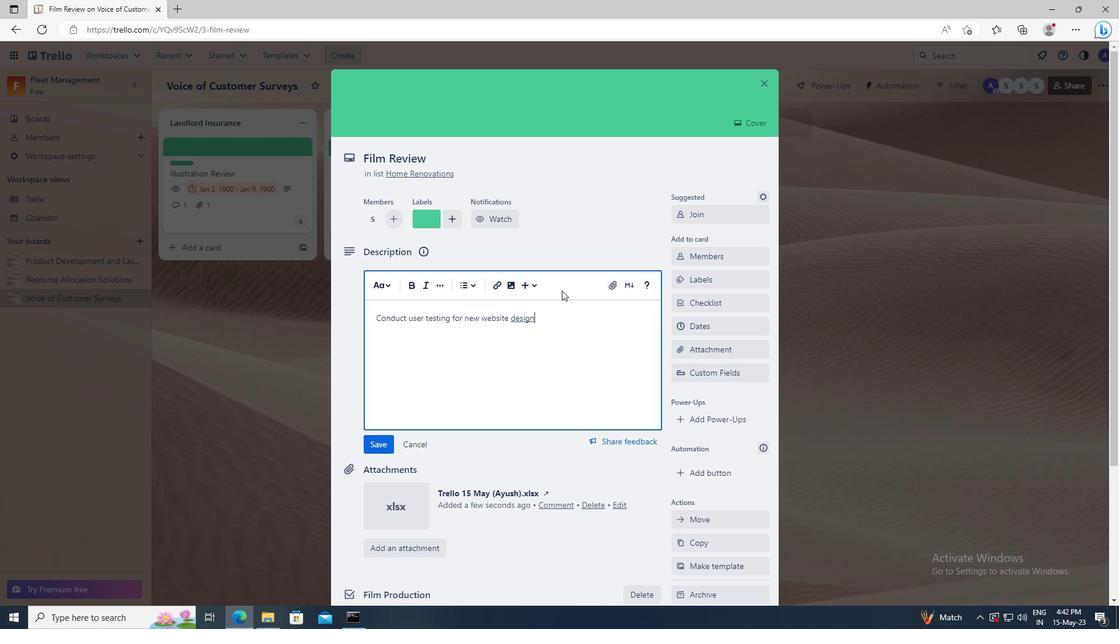 
Action: Mouse moved to (384, 275)
Screenshot: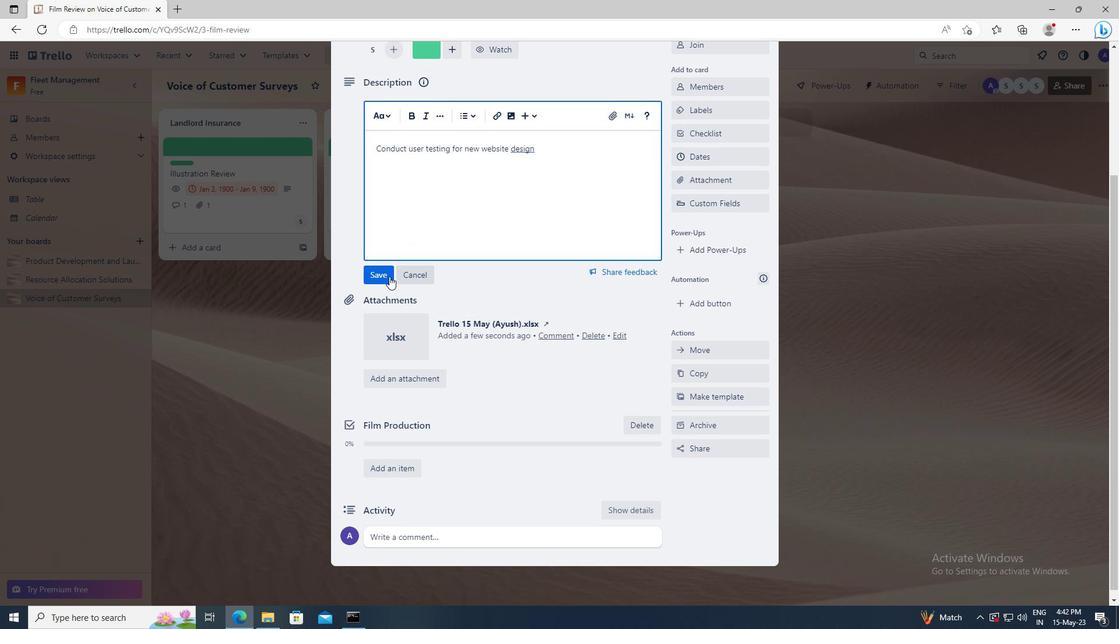 
Action: Mouse pressed left at (384, 275)
Screenshot: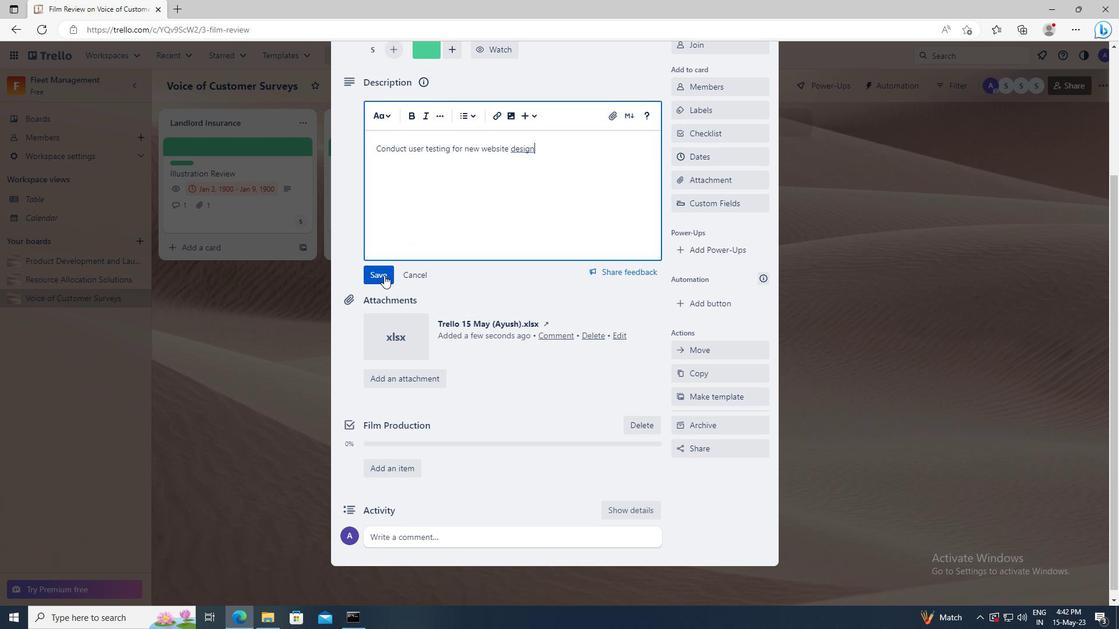 
Action: Mouse moved to (394, 453)
Screenshot: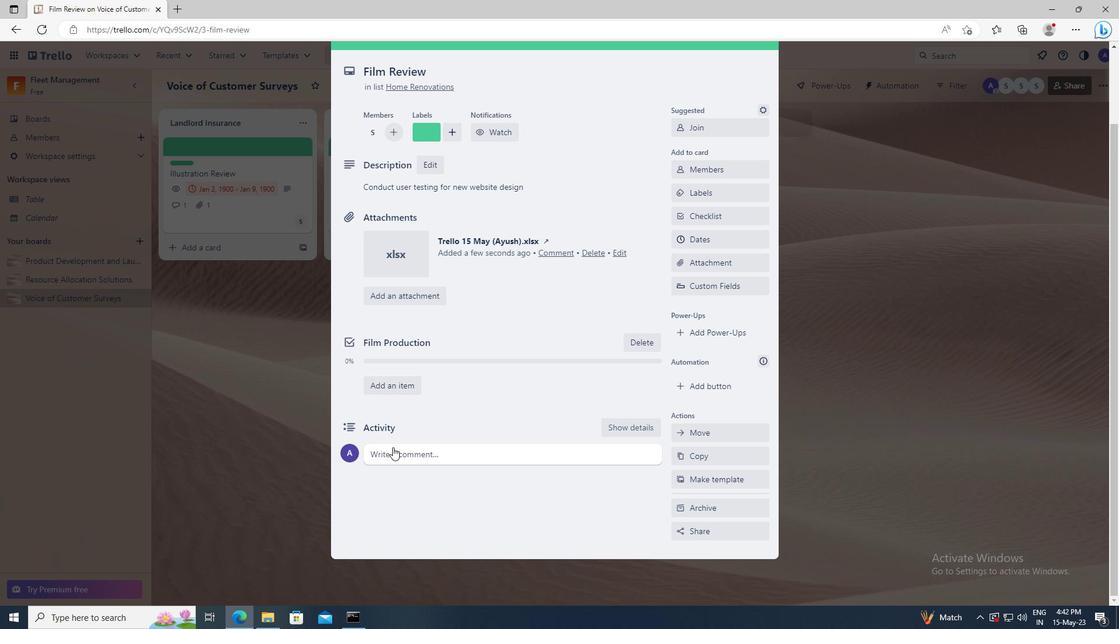 
Action: Mouse pressed left at (394, 453)
Screenshot: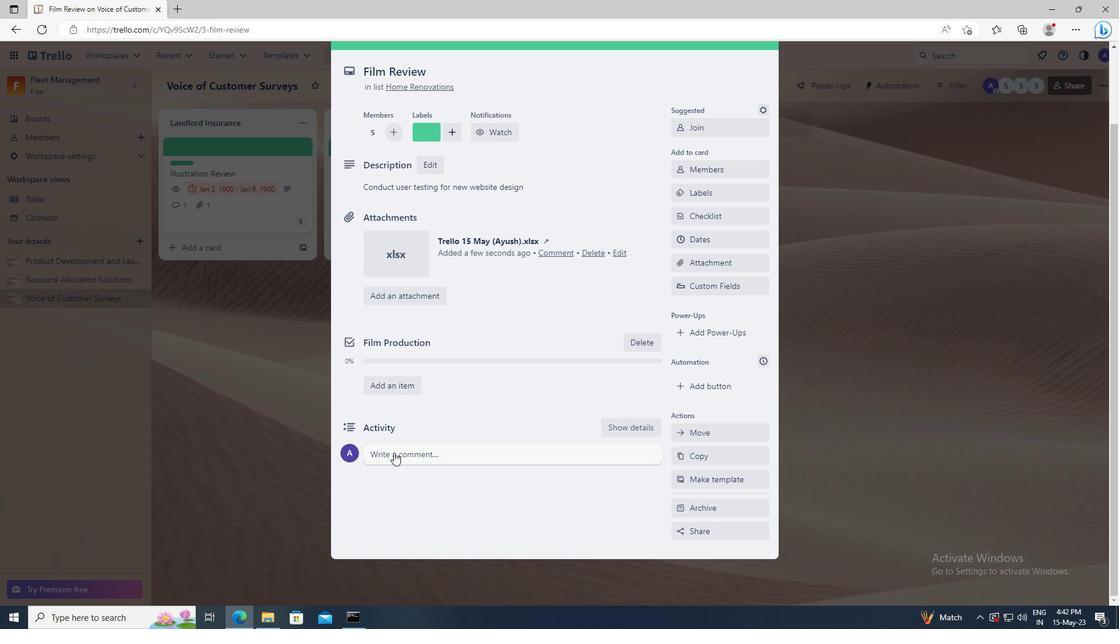 
Action: Key pressed <Key.shift>GIVEN<Key.space>THE<Key.space>POTENTIAL<Key.space>RISKS<Key.space>INVOLVED<Key.space>WITH<Key.space>THIS<Key.space>TASK,<Key.space>LET<Key.space>US<Key.space>MAKE<Key.space>SURE<Key.space>WE<Key.space>HAVE<Key.space>A<Key.space>SOLID<Key.space>PLAN<Key.space>IN<Key.space>PLACE<Key.space>TO<Key.space>MITIGATE<Key.space>THEM.
Screenshot: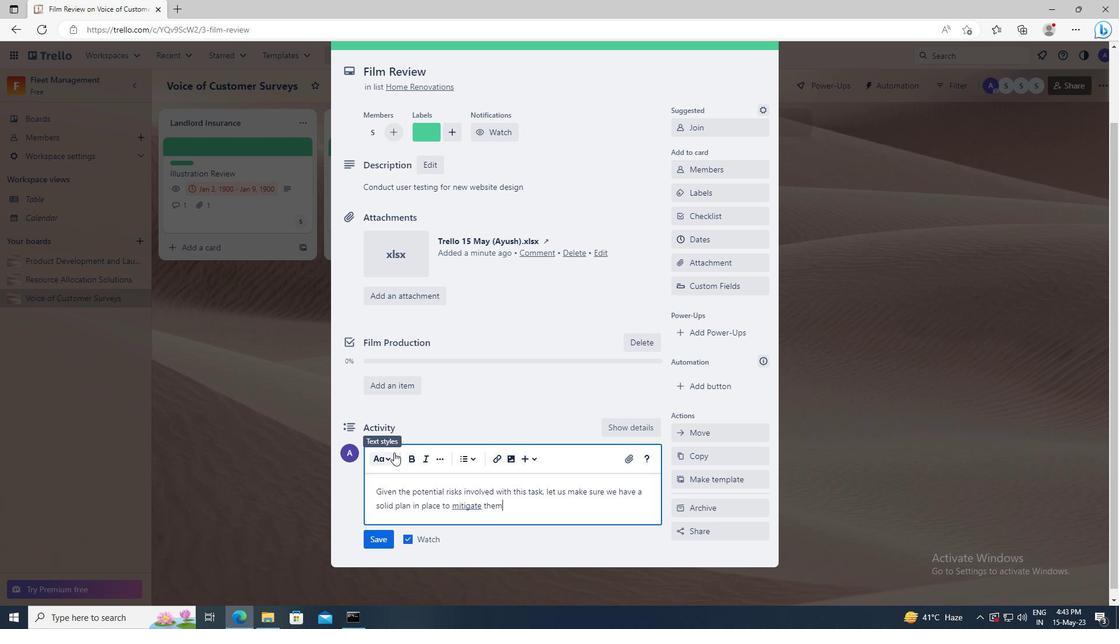 
Action: Mouse moved to (388, 533)
Screenshot: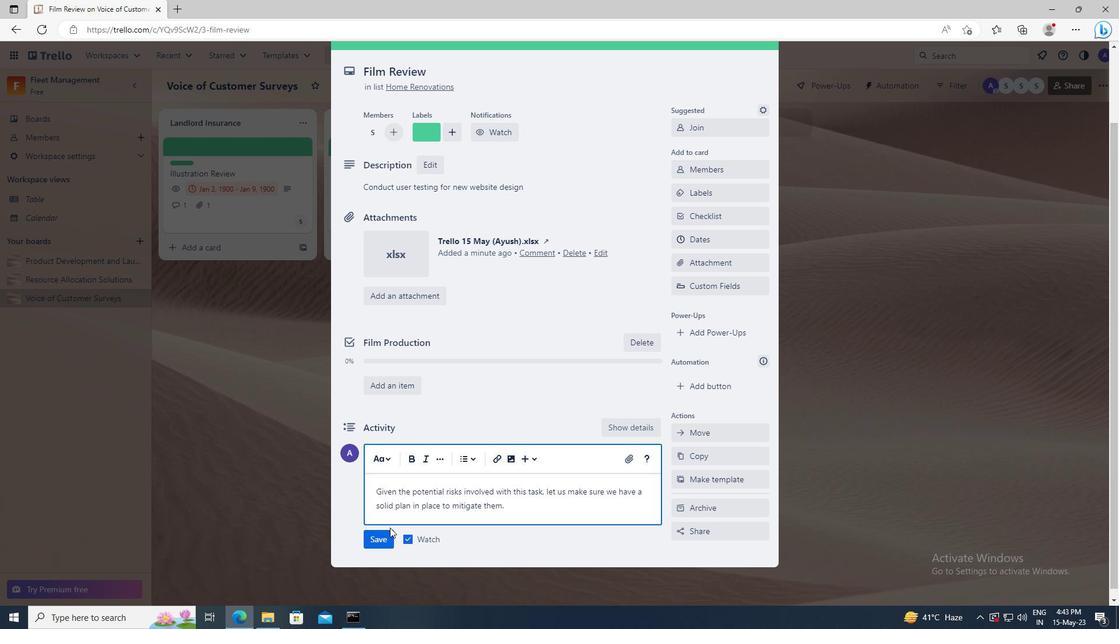 
Action: Mouse pressed left at (388, 533)
Screenshot: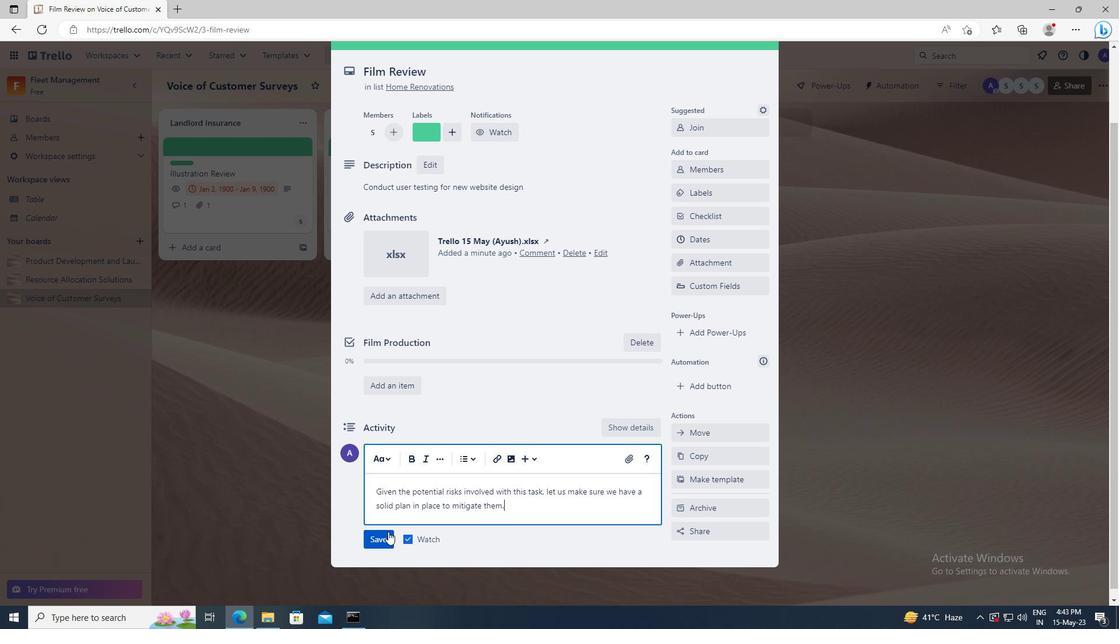 
Action: Mouse moved to (706, 240)
Screenshot: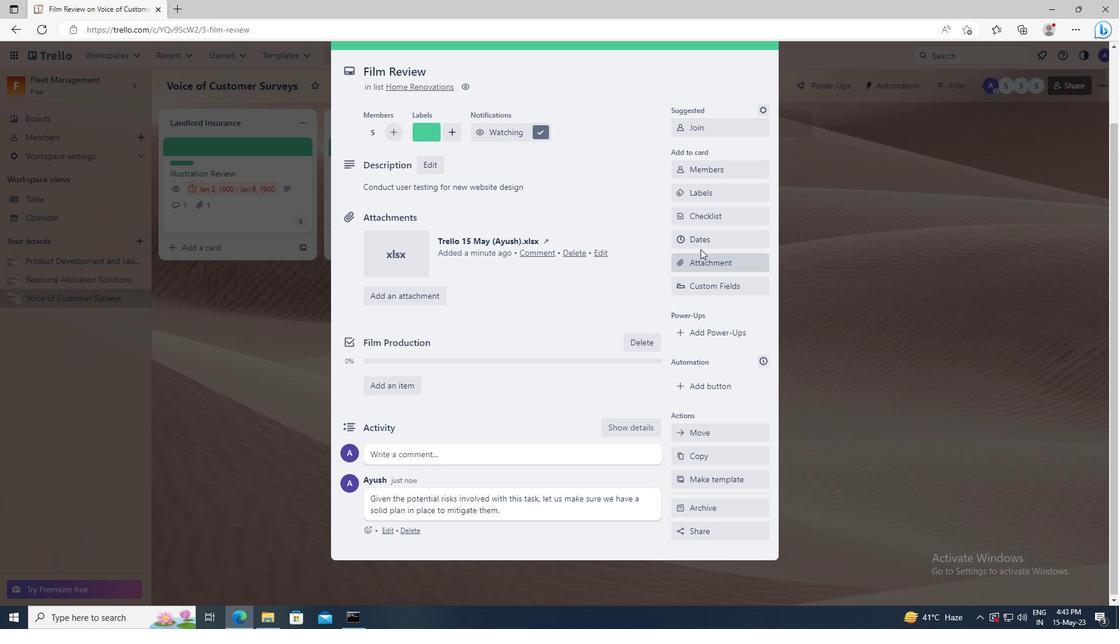 
Action: Mouse pressed left at (706, 240)
Screenshot: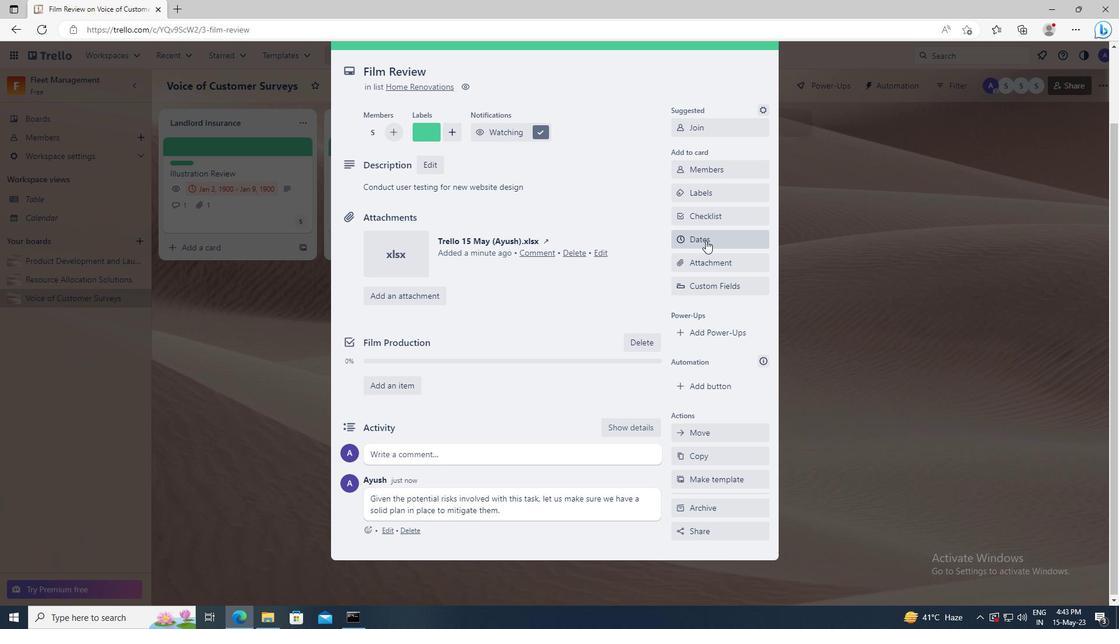 
Action: Mouse moved to (683, 294)
Screenshot: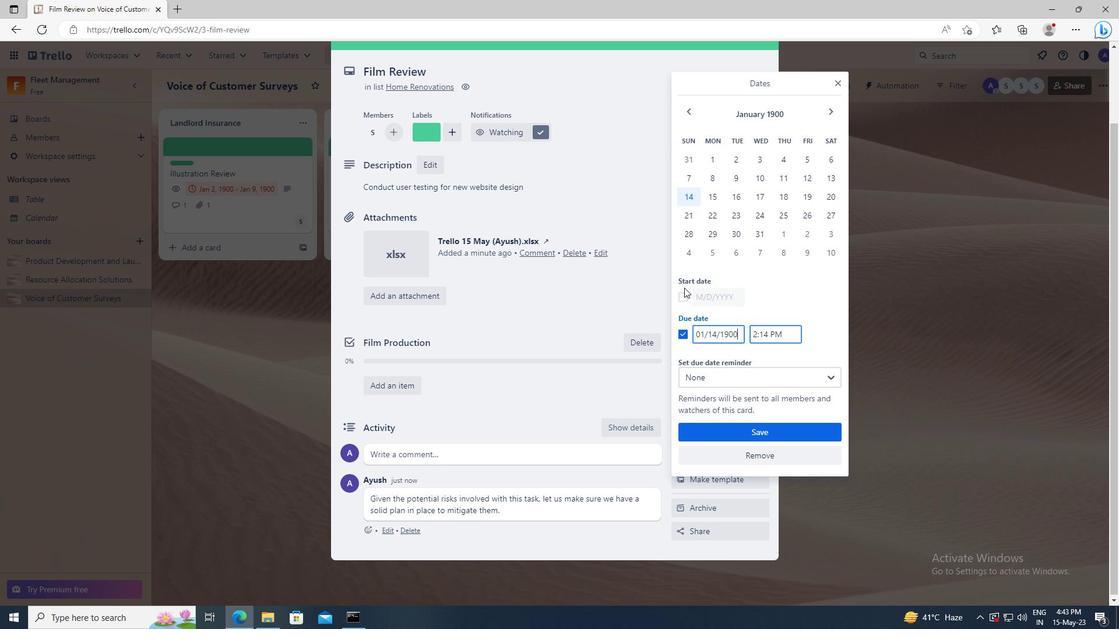 
Action: Mouse pressed left at (683, 294)
Screenshot: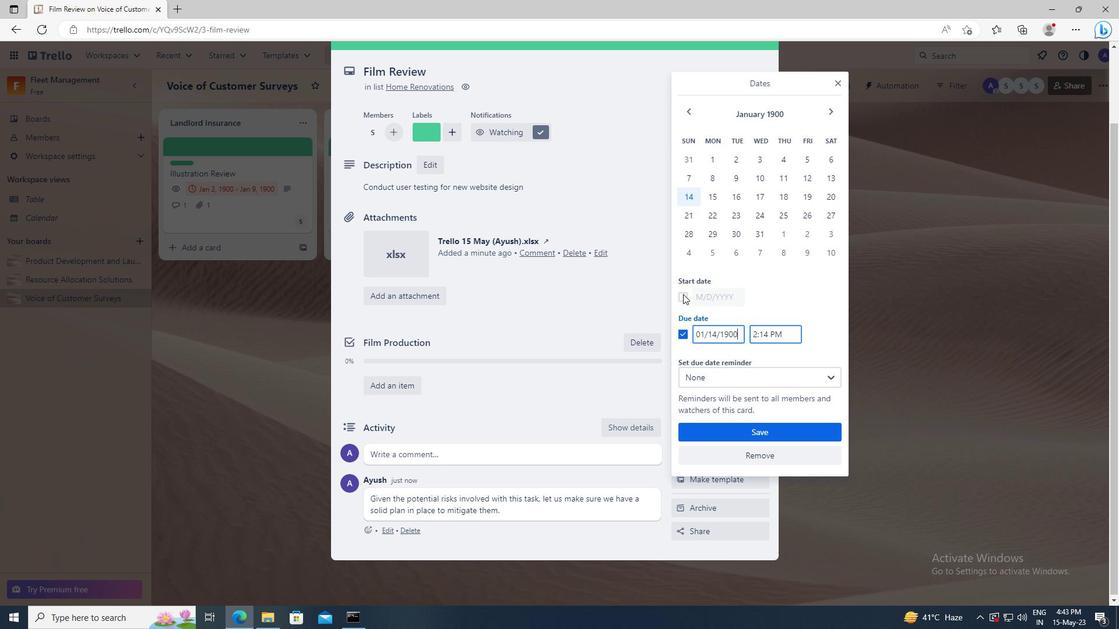 
Action: Mouse moved to (739, 292)
Screenshot: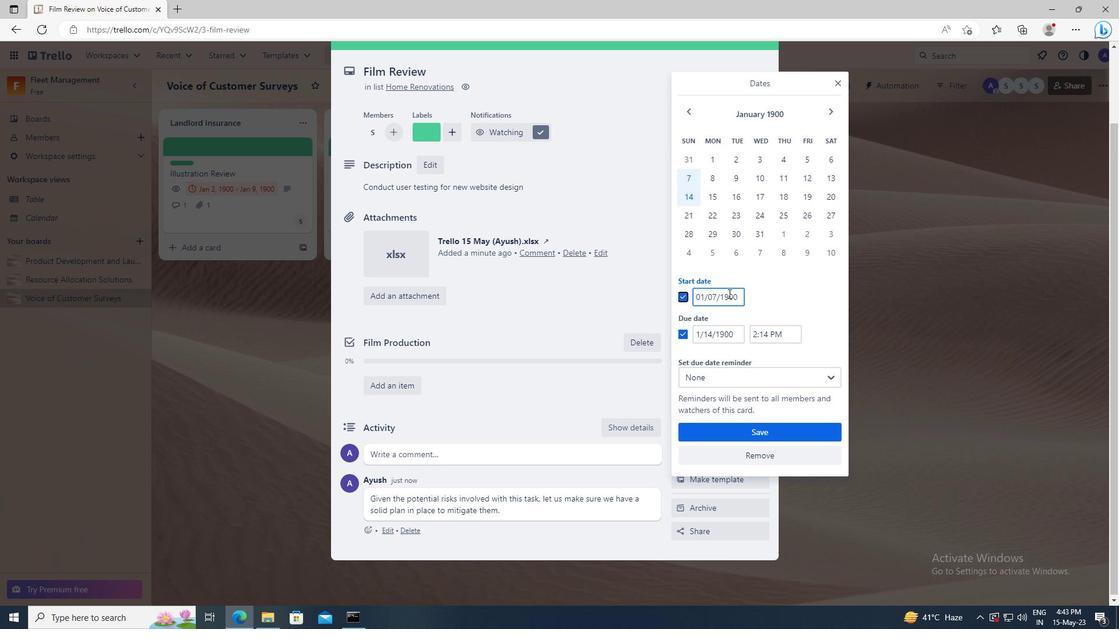 
Action: Mouse pressed left at (739, 292)
Screenshot: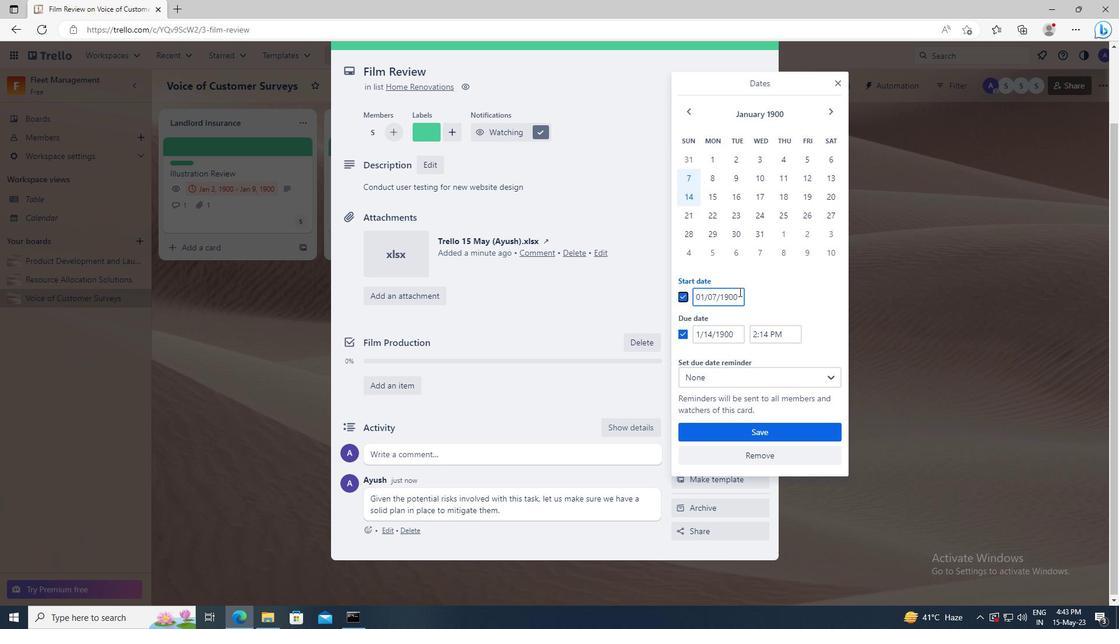 
Action: Key pressed <Key.left><Key.left><Key.left><Key.left><Key.left><Key.backspace>8
Screenshot: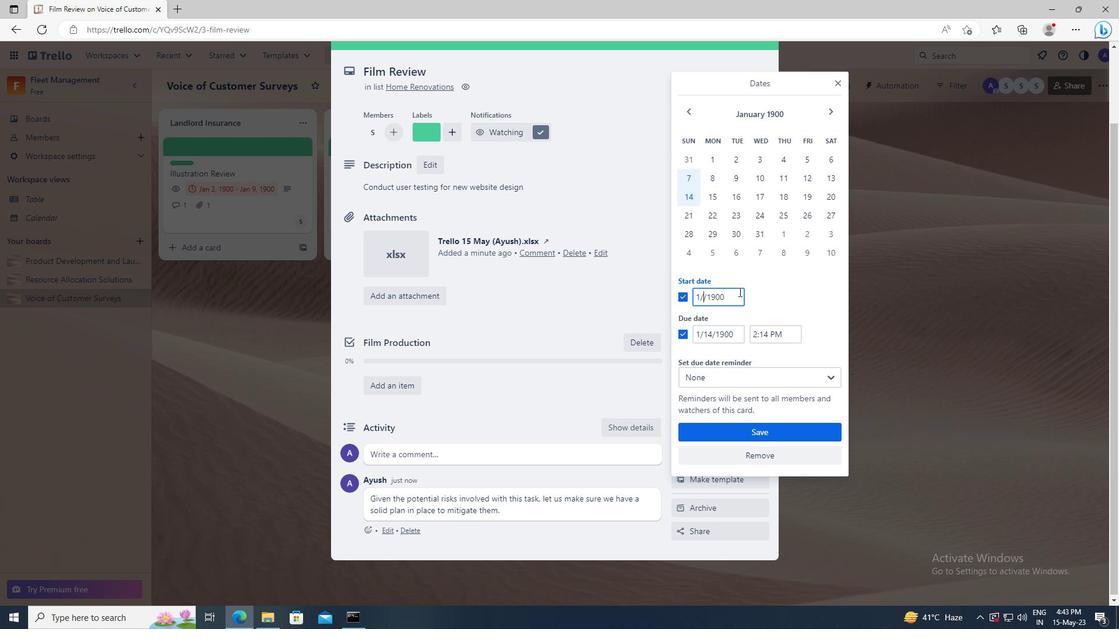 
Action: Mouse moved to (737, 331)
Screenshot: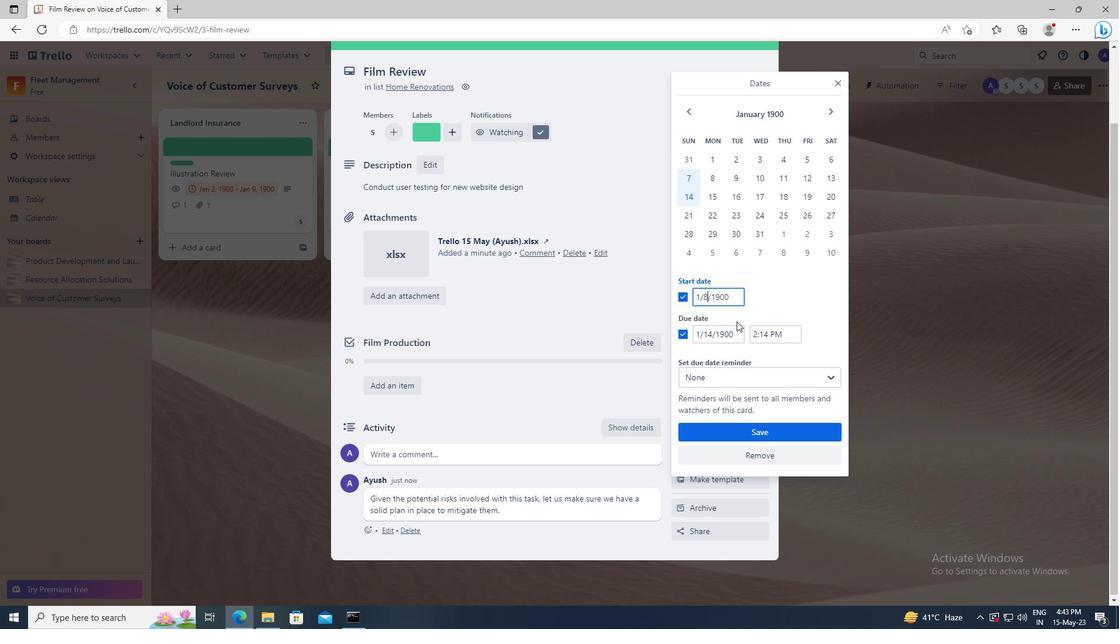 
Action: Mouse pressed left at (737, 331)
Screenshot: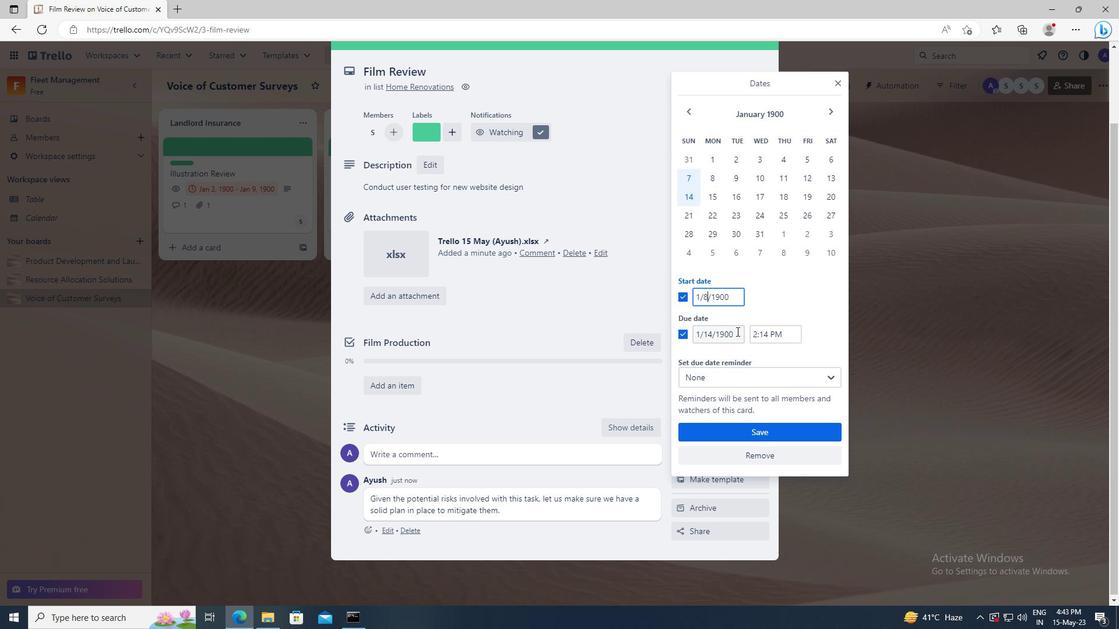 
Action: Key pressed <Key.left><Key.left><Key.left><Key.left><Key.left><Key.backspace><Key.backspace>15
Screenshot: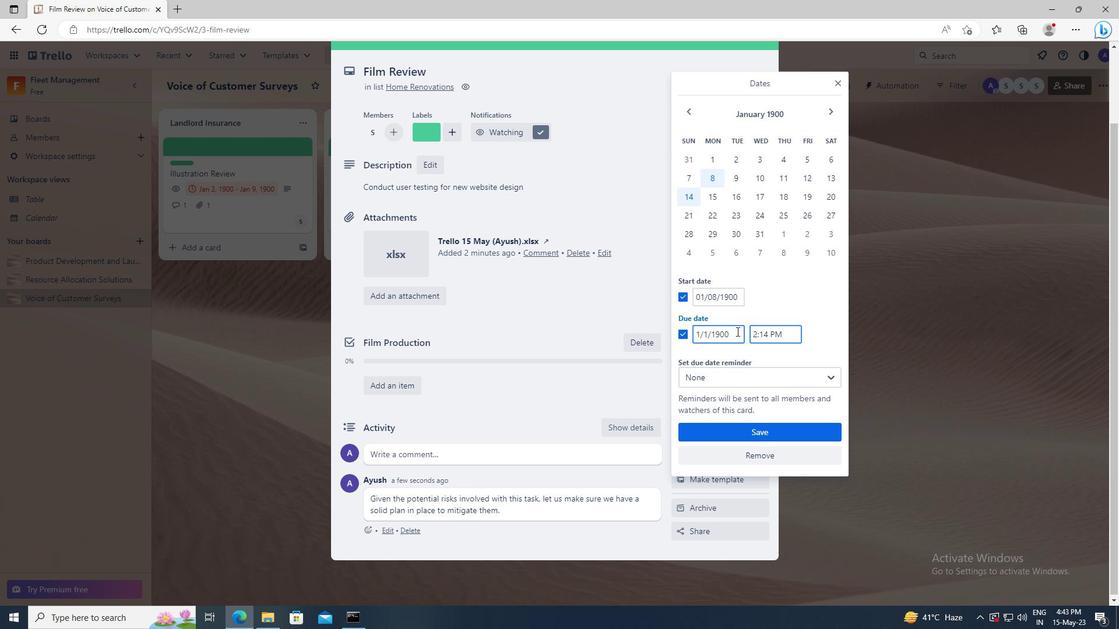 
Action: Mouse moved to (741, 430)
Screenshot: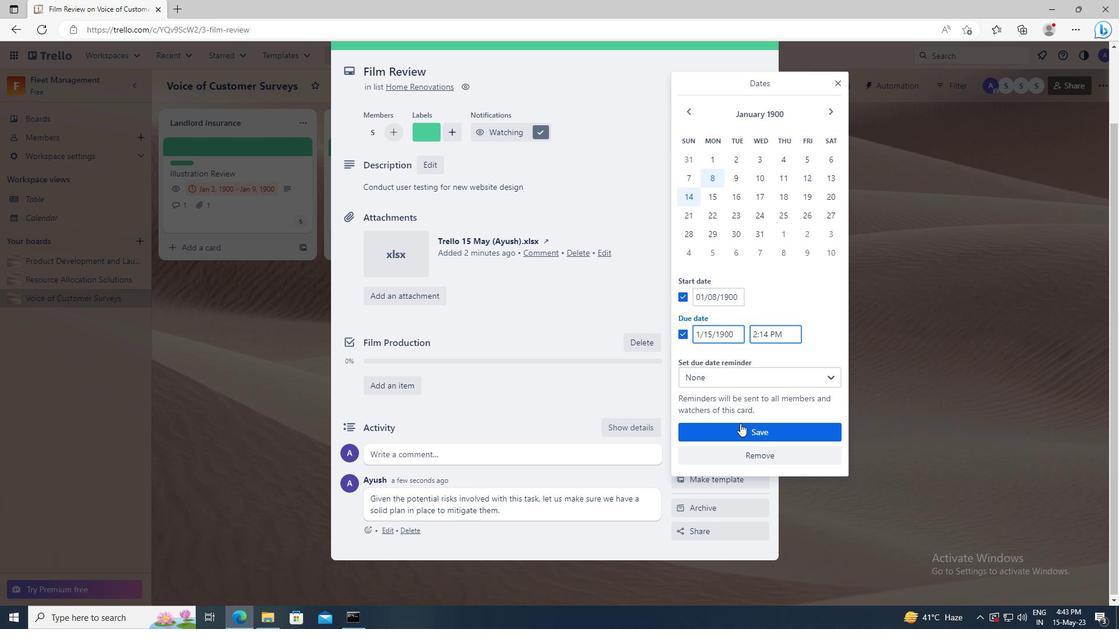 
Action: Mouse pressed left at (741, 430)
Screenshot: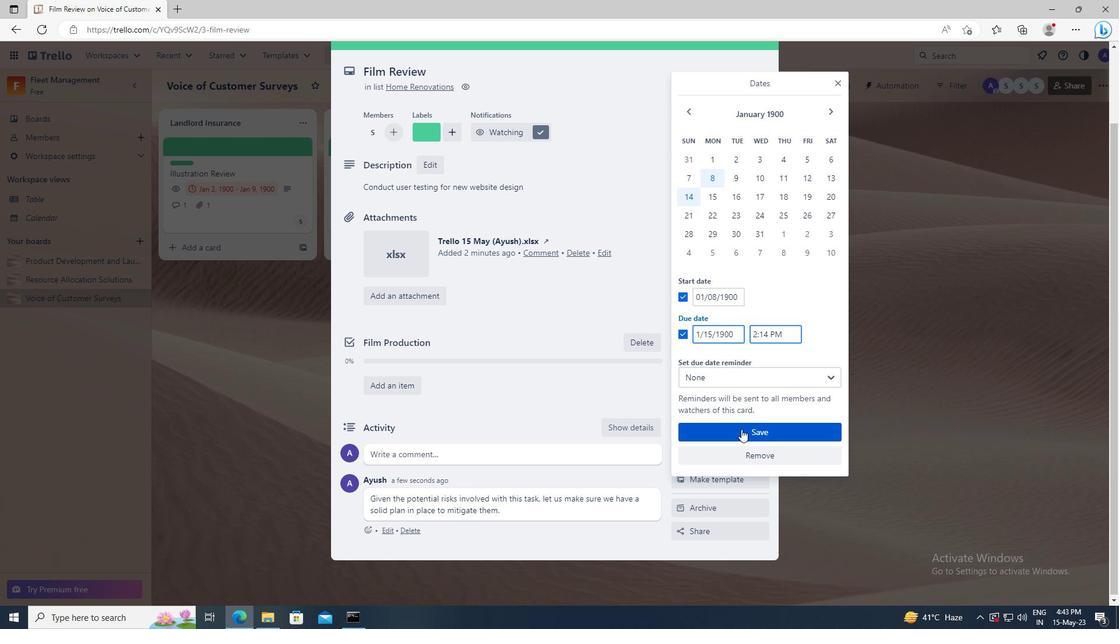 
